 Task: Open Card Card0000000131 in Board Board0000000033 in Workspace WS0000000011 in Trello. Add Member Carxxstreet791@gmail.com to Card Card0000000131 in Board Board0000000033 in Workspace WS0000000011 in Trello. Add Orange Label titled Label0000000131 to Card Card0000000131 in Board Board0000000033 in Workspace WS0000000011 in Trello. Add Checklist CL0000000131 to Card Card0000000131 in Board Board0000000033 in Workspace WS0000000011 in Trello. Add Dates with Start Date as Oct 01 2023 and Due Date as Oct 31 2023 to Card Card0000000131 in Board Board0000000033 in Workspace WS0000000011 in Trello
Action: Mouse moved to (343, 512)
Screenshot: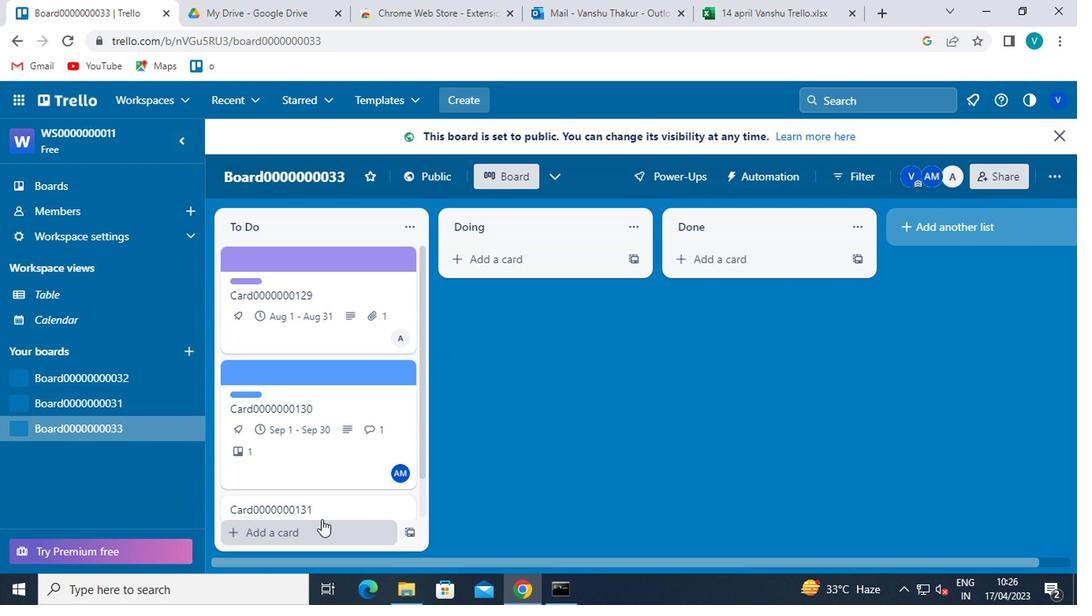 
Action: Mouse pressed left at (343, 512)
Screenshot: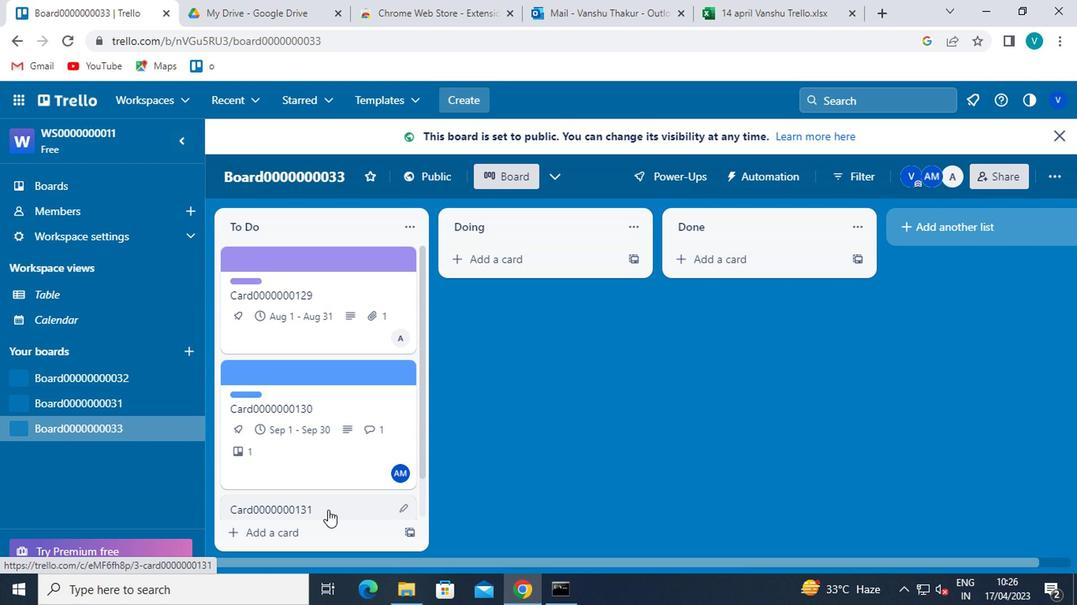 
Action: Mouse moved to (716, 281)
Screenshot: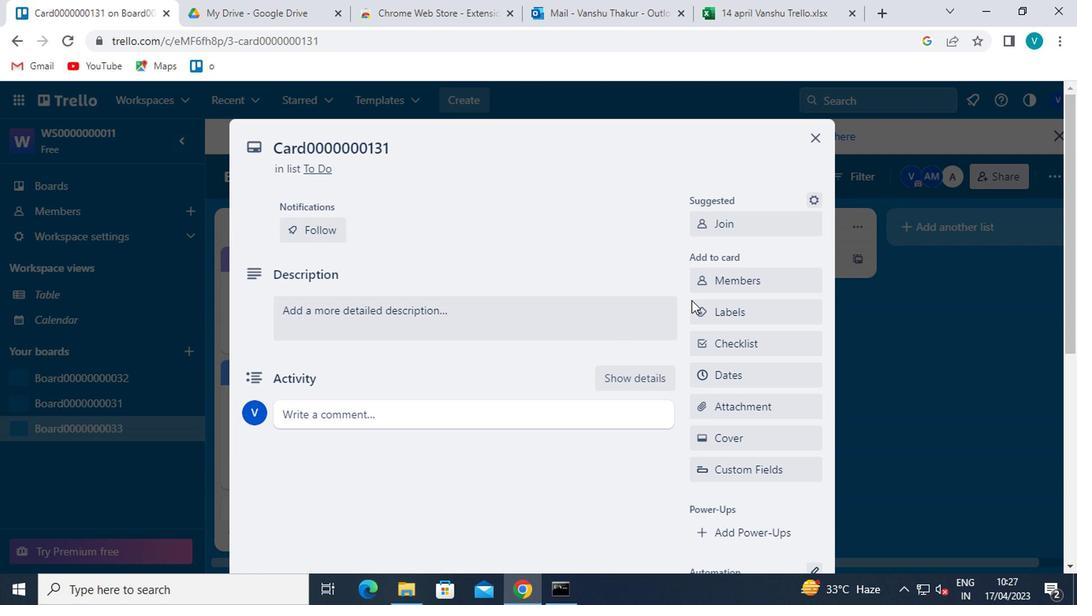 
Action: Mouse pressed left at (716, 281)
Screenshot: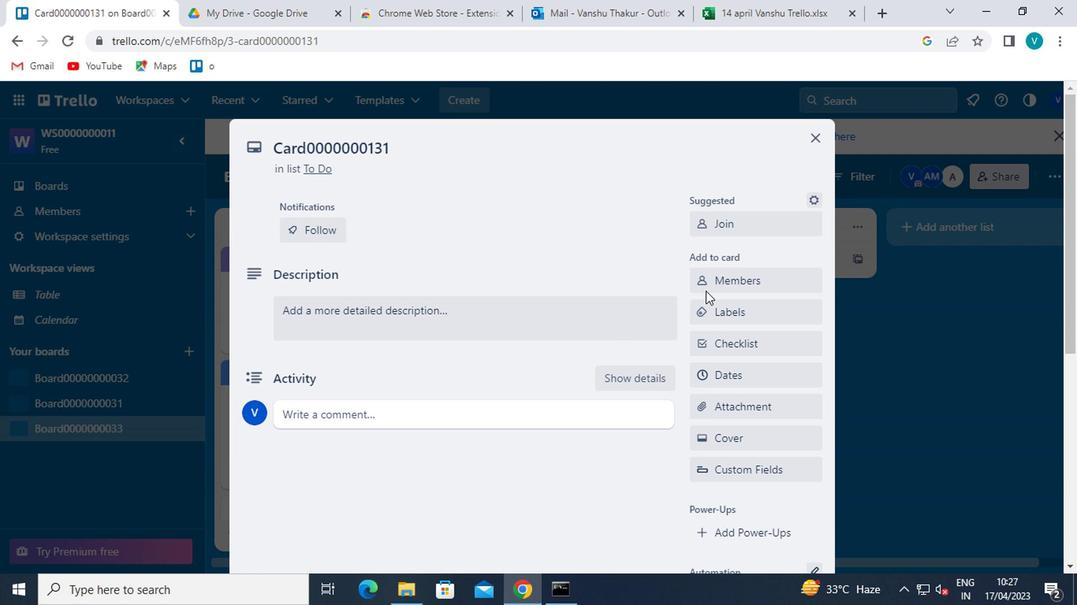 
Action: Mouse moved to (725, 357)
Screenshot: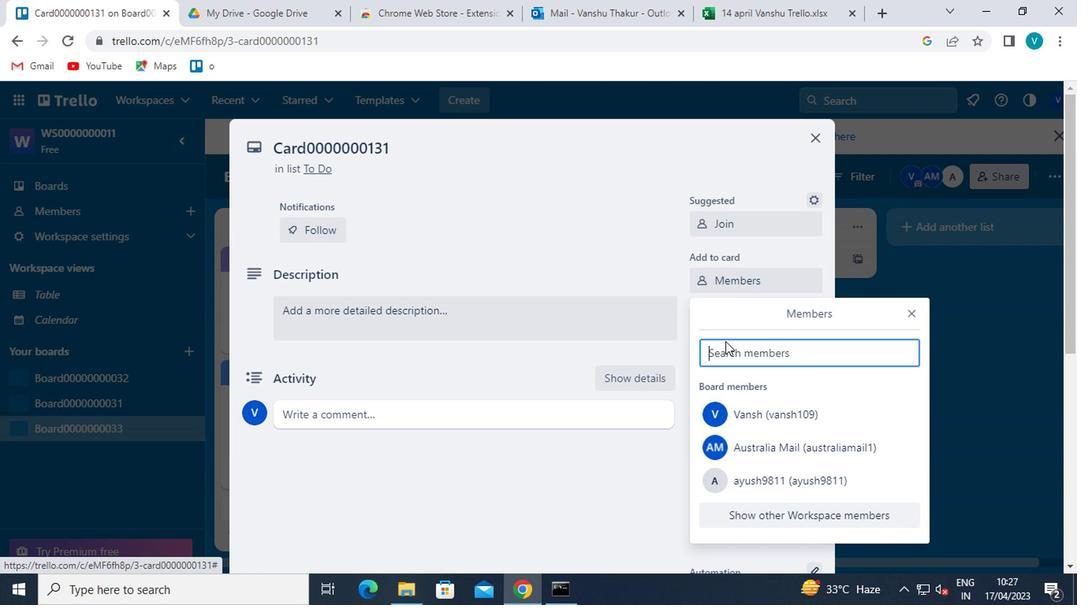 
Action: Mouse pressed left at (725, 357)
Screenshot: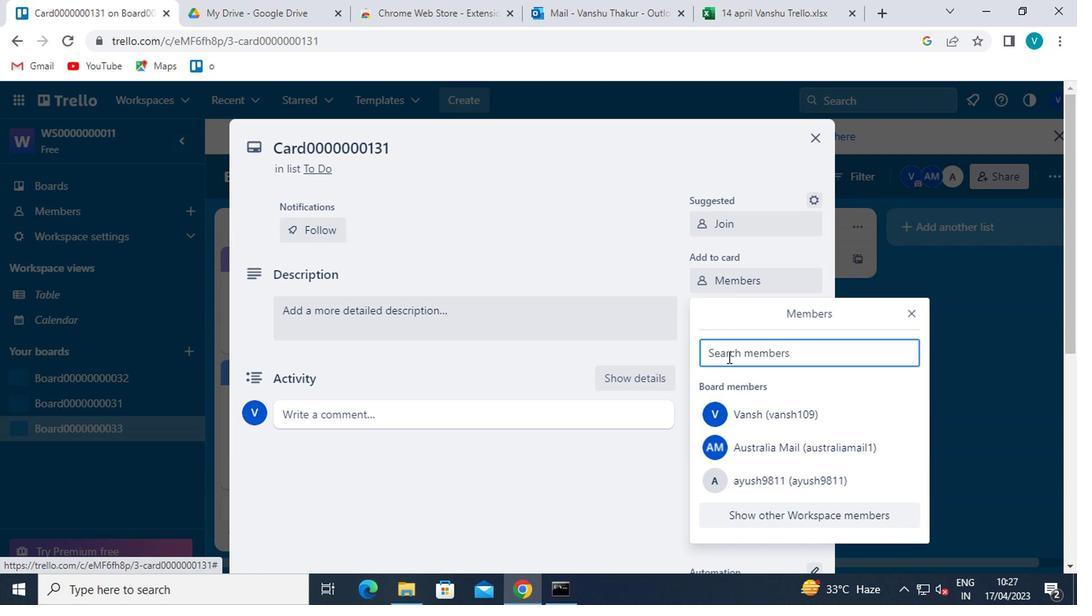 
Action: Mouse moved to (727, 357)
Screenshot: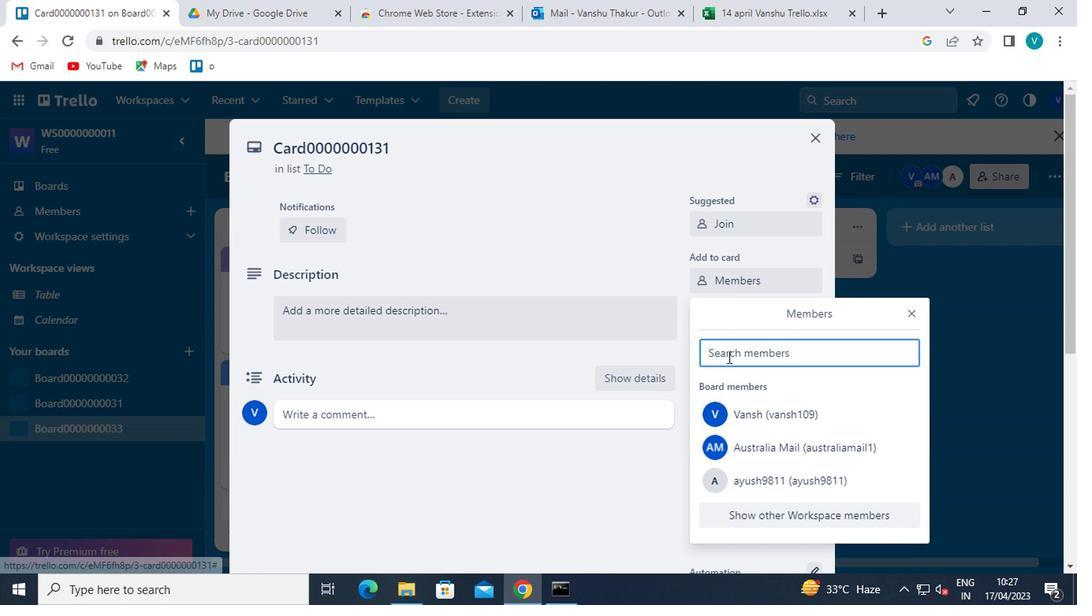 
Action: Key pressed <Key.shift>CARXXSTREET7916<Key.shift>@GMAIL.COM
Screenshot: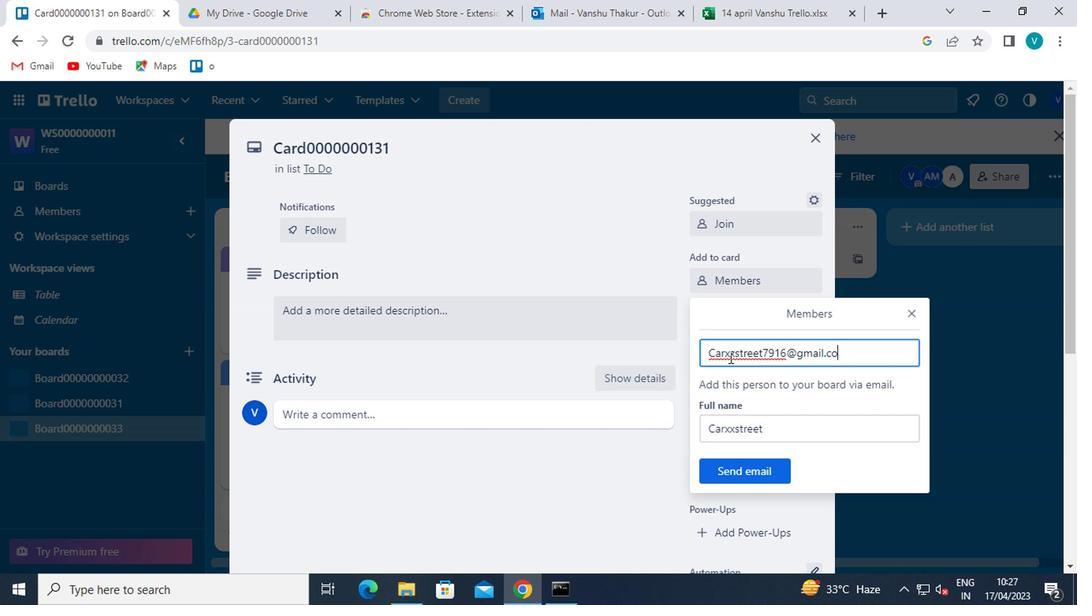 
Action: Mouse moved to (753, 474)
Screenshot: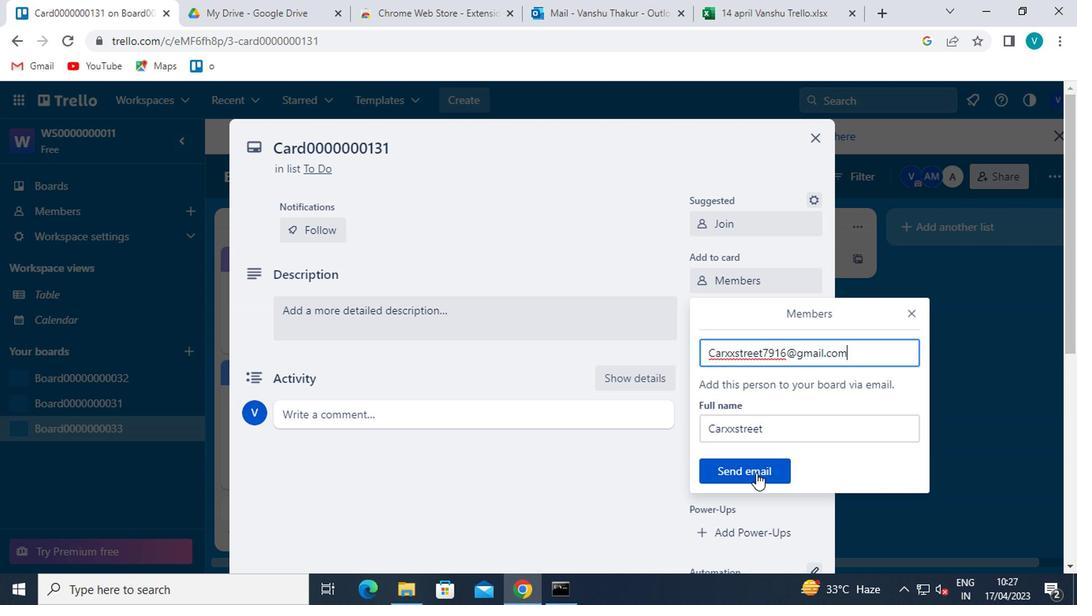 
Action: Mouse pressed left at (753, 474)
Screenshot: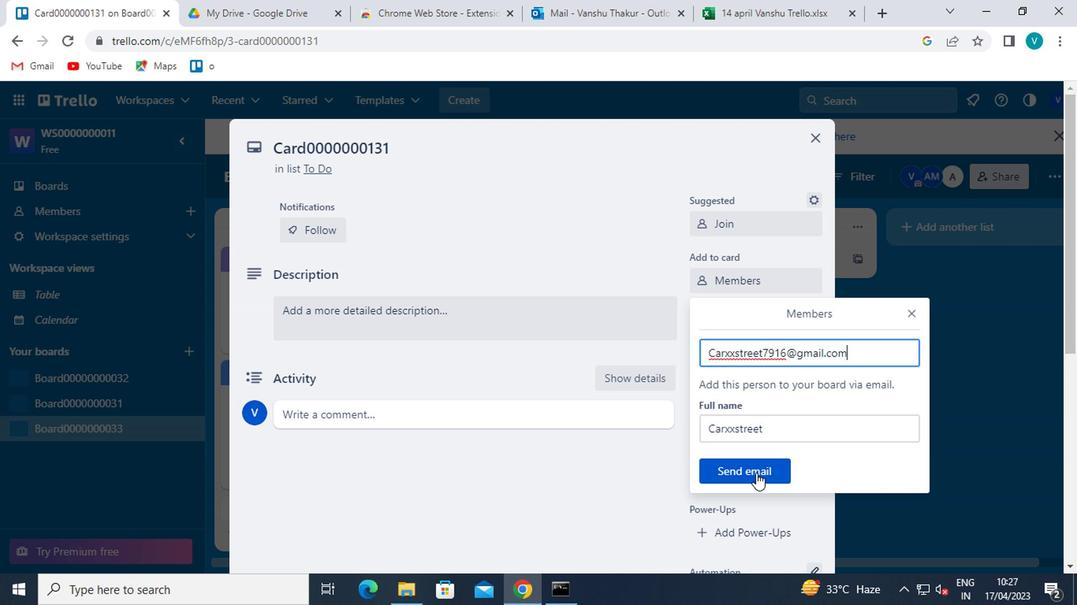 
Action: Mouse moved to (771, 312)
Screenshot: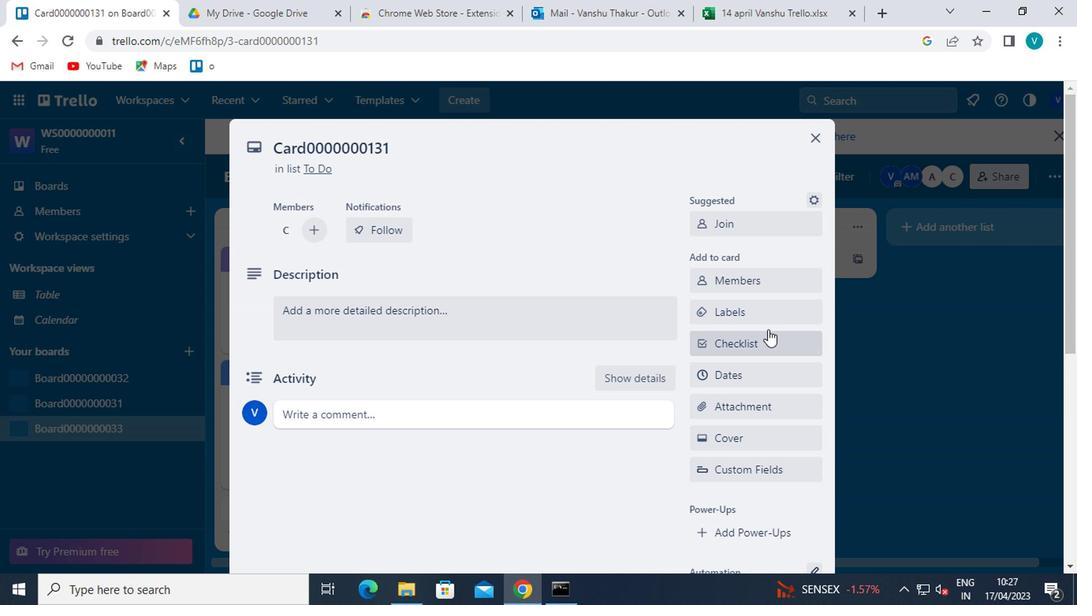 
Action: Mouse pressed left at (771, 312)
Screenshot: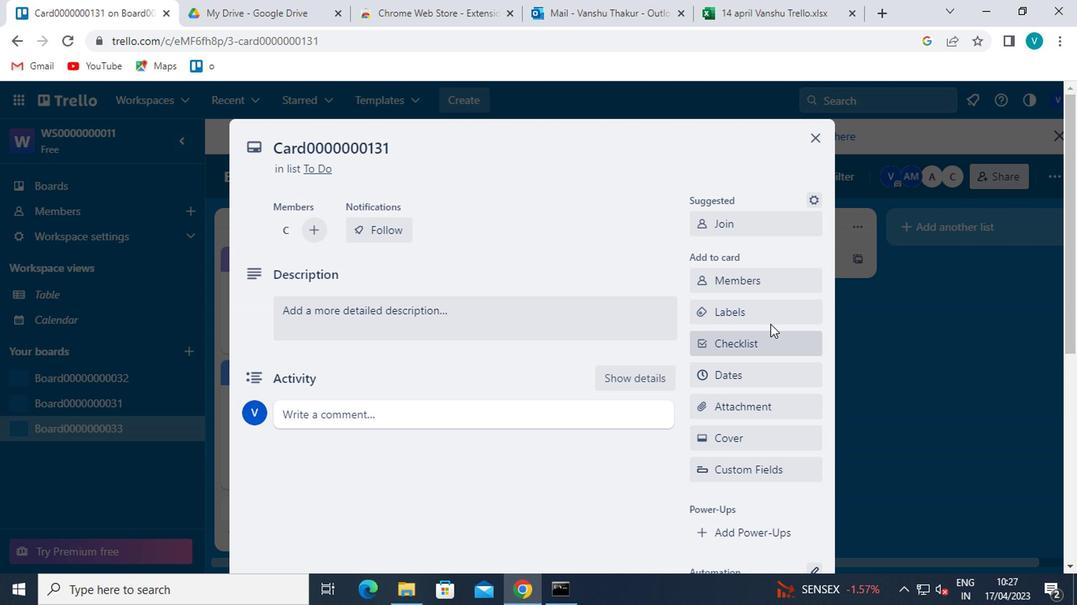 
Action: Mouse moved to (782, 472)
Screenshot: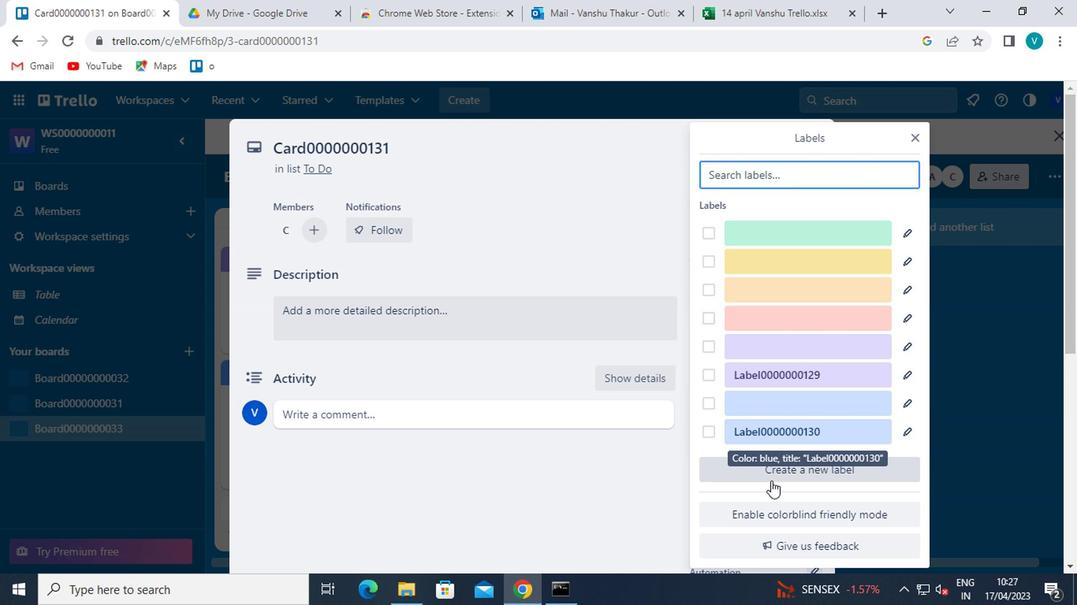 
Action: Mouse pressed left at (782, 472)
Screenshot: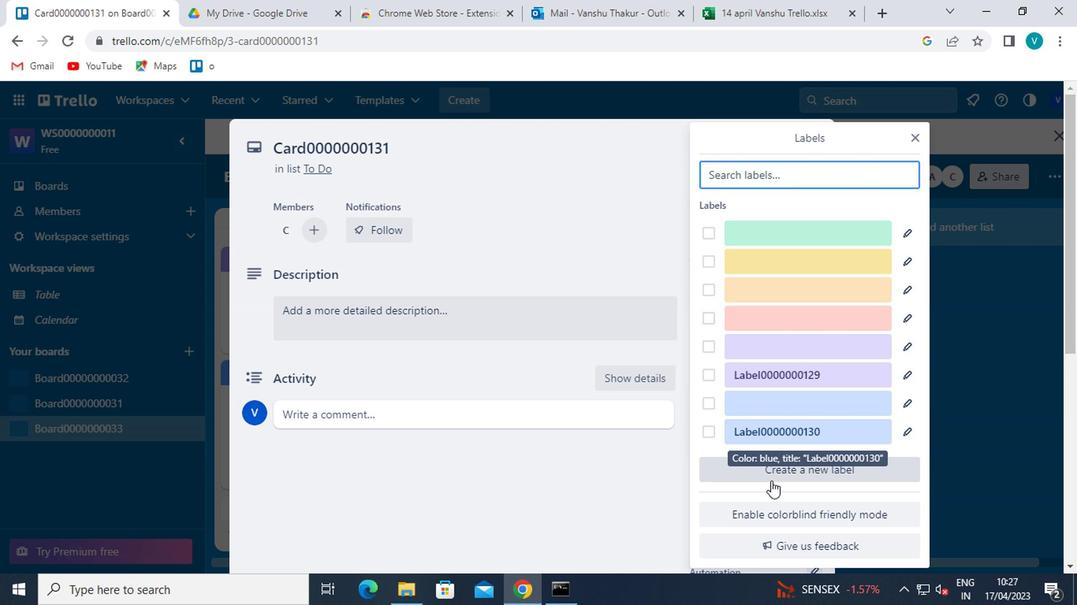 
Action: Mouse moved to (793, 368)
Screenshot: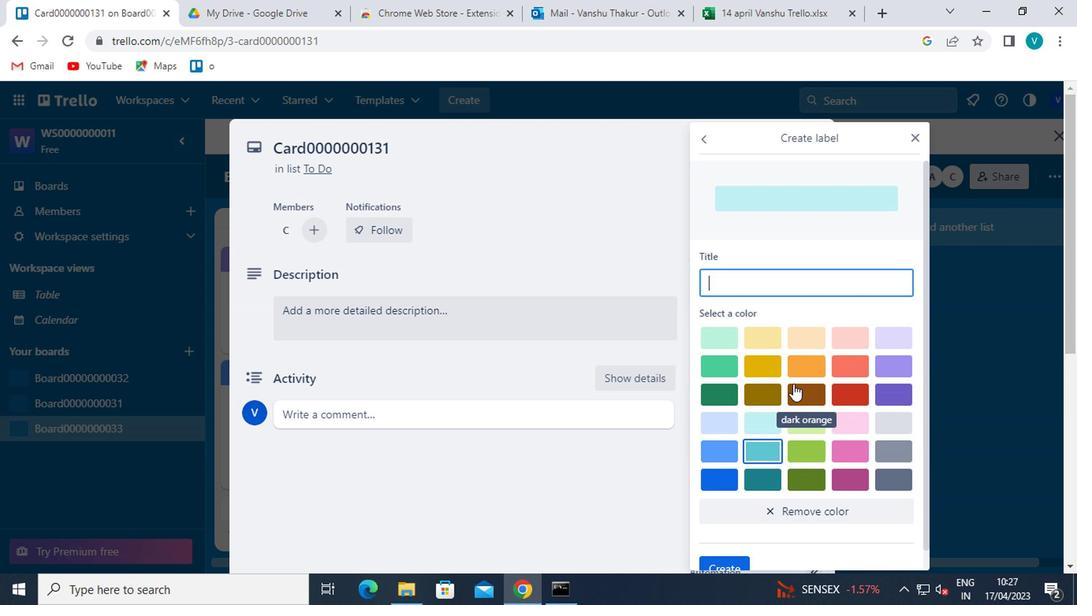 
Action: Mouse pressed left at (793, 368)
Screenshot: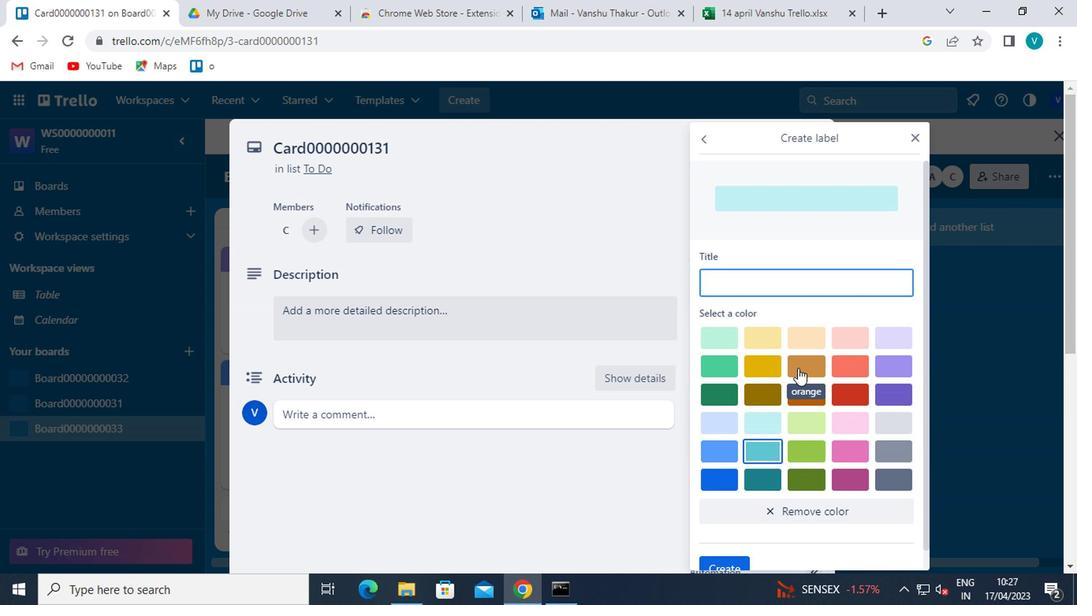 
Action: Mouse moved to (819, 278)
Screenshot: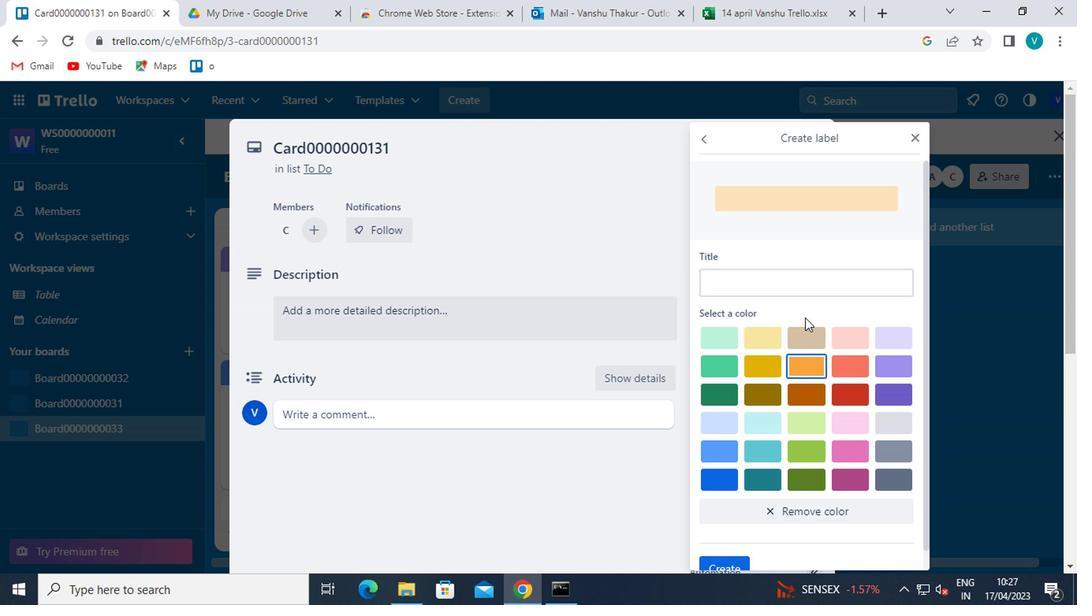 
Action: Mouse pressed left at (819, 278)
Screenshot: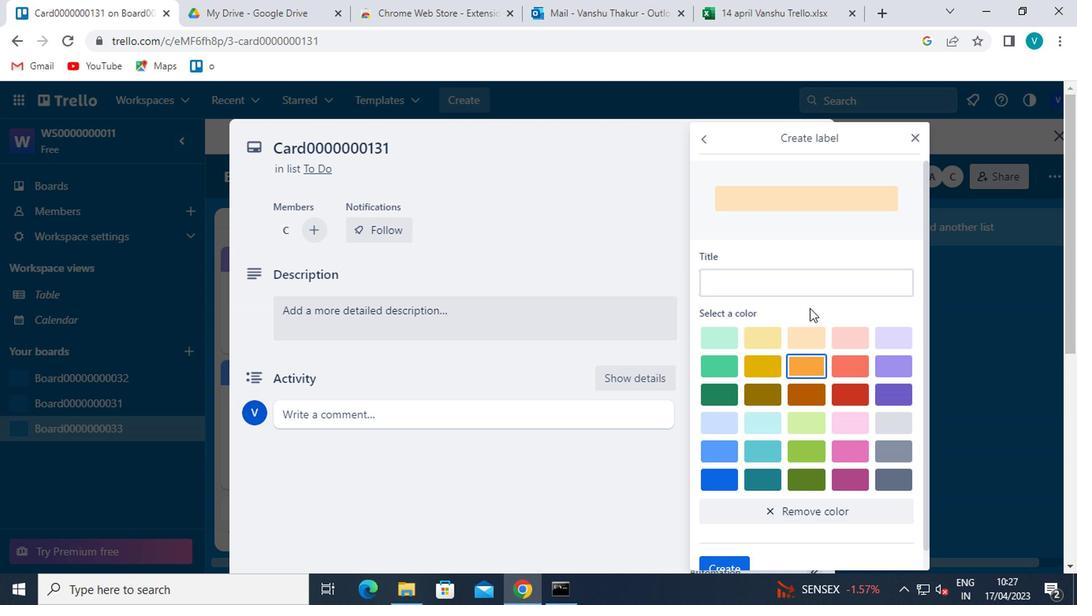 
Action: Key pressed <Key.shift>LABEL0000000131
Screenshot: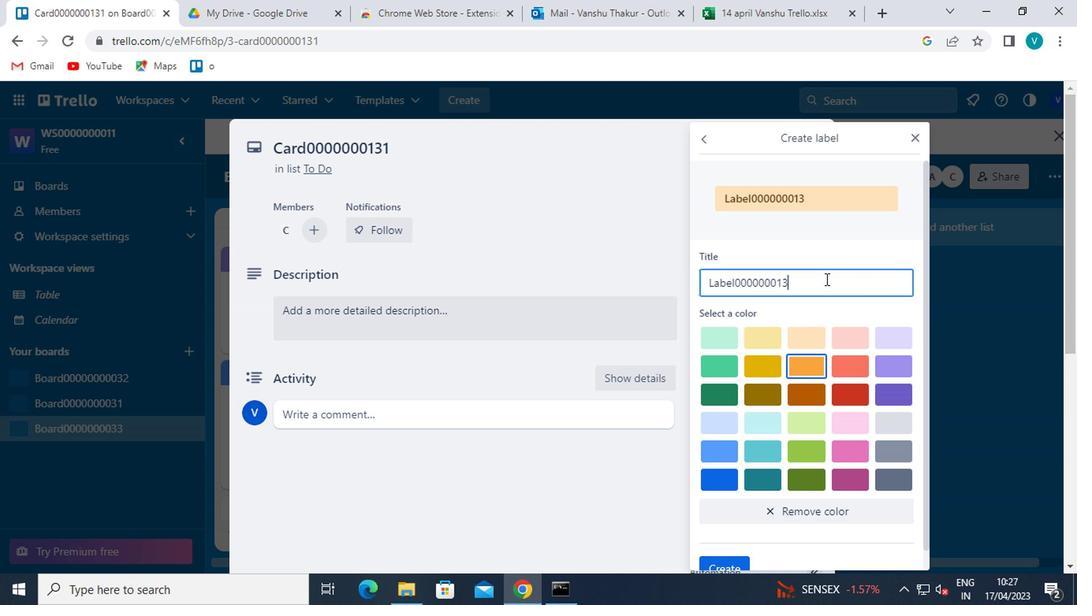 
Action: Mouse moved to (817, 279)
Screenshot: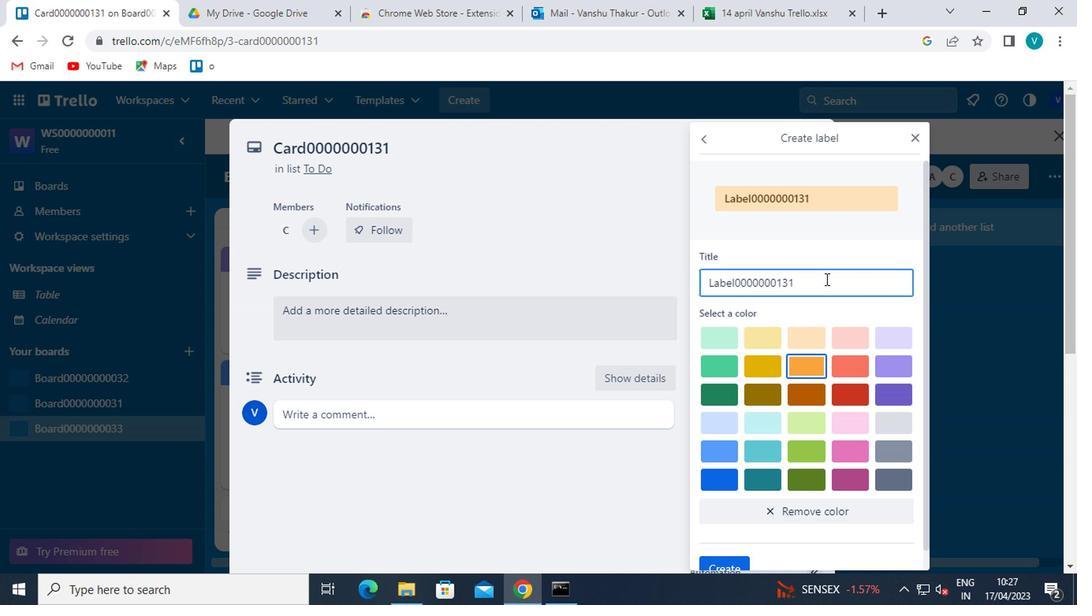 
Action: Mouse scrolled (817, 278) with delta (0, -1)
Screenshot: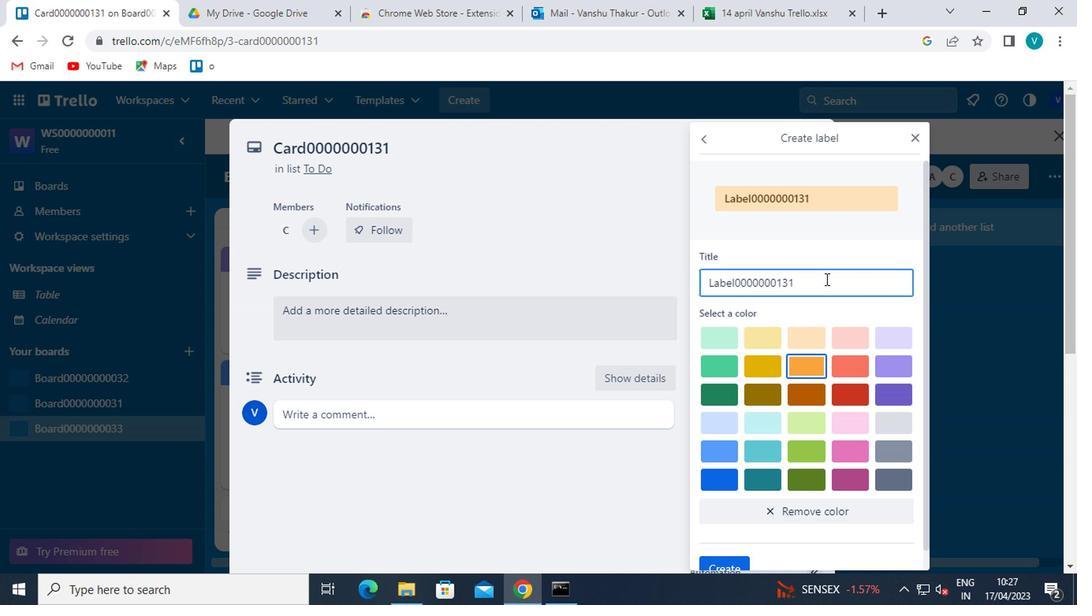 
Action: Mouse moved to (816, 282)
Screenshot: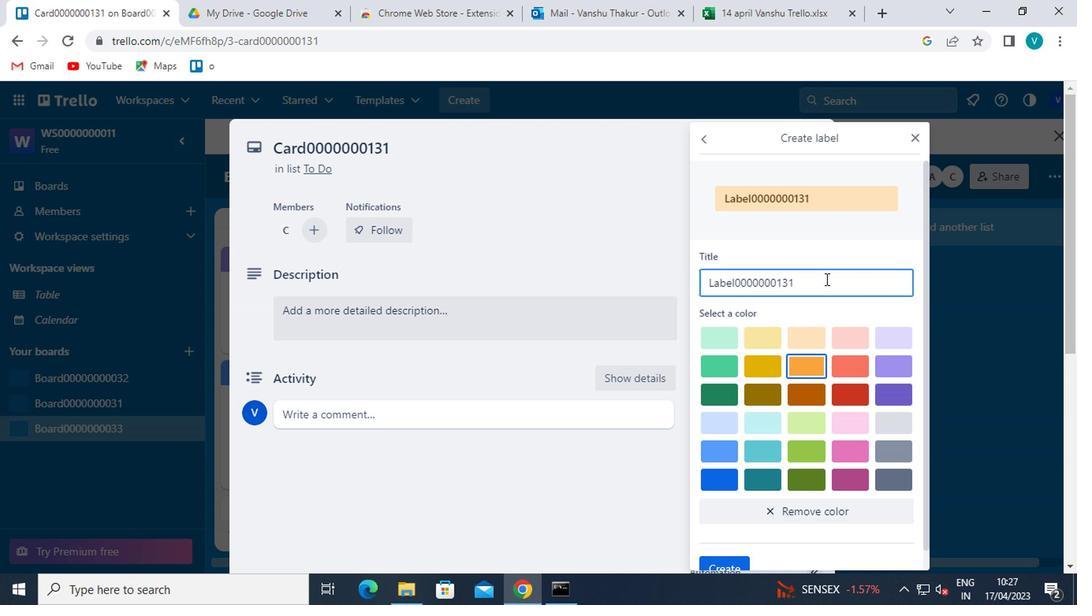 
Action: Mouse scrolled (816, 281) with delta (0, 0)
Screenshot: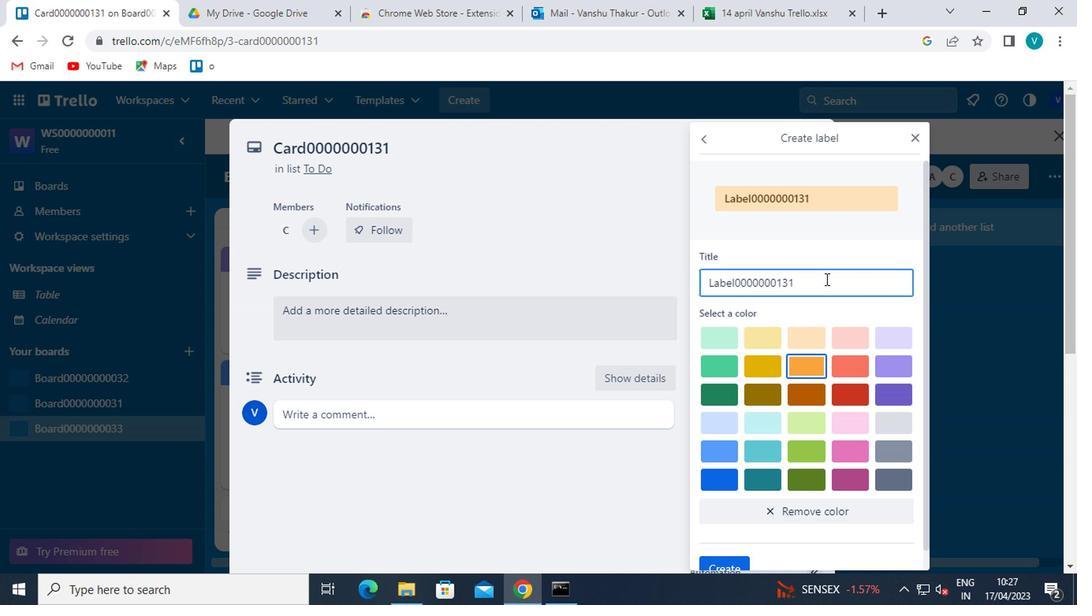 
Action: Mouse moved to (816, 282)
Screenshot: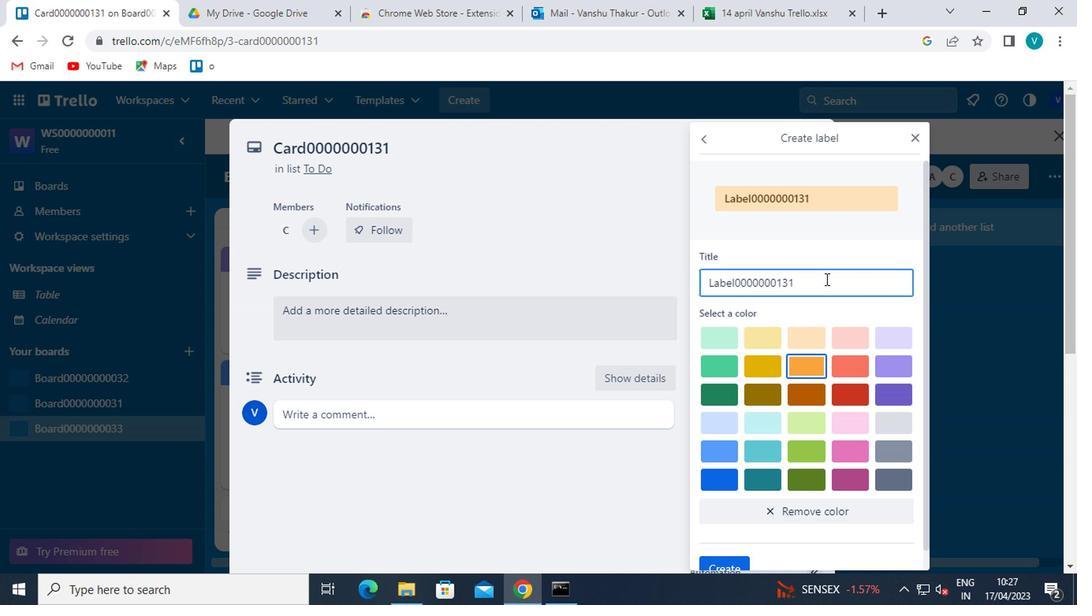 
Action: Mouse scrolled (816, 281) with delta (0, 0)
Screenshot: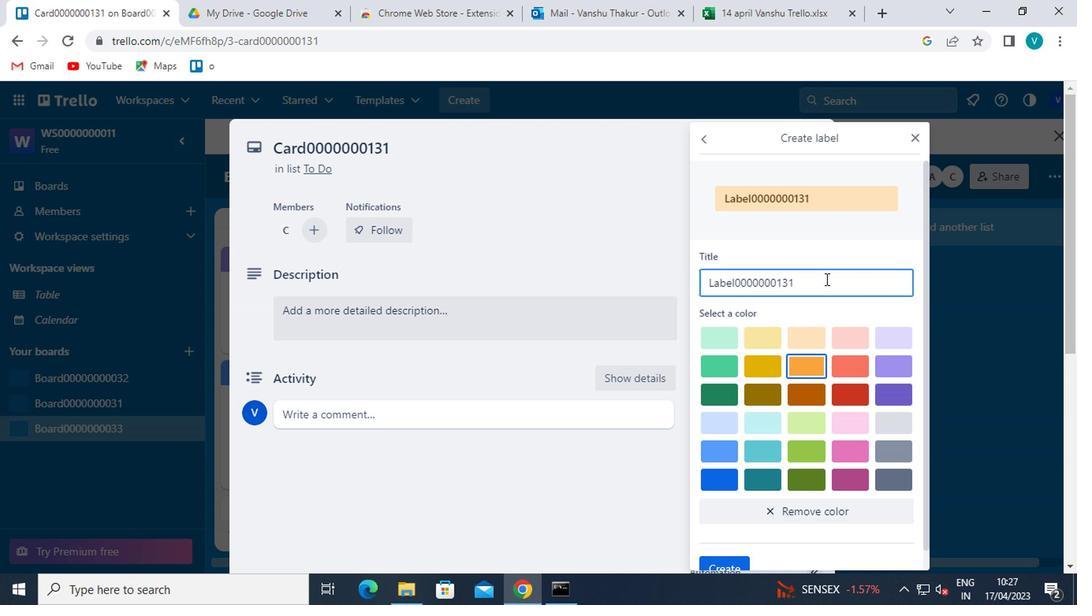 
Action: Mouse moved to (711, 542)
Screenshot: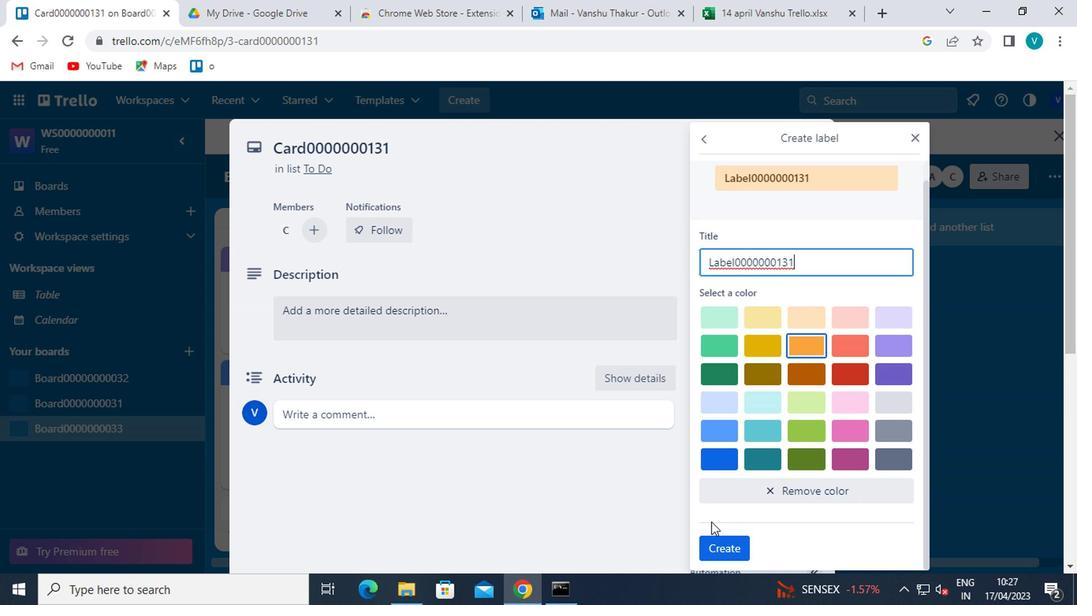 
Action: Mouse pressed left at (711, 542)
Screenshot: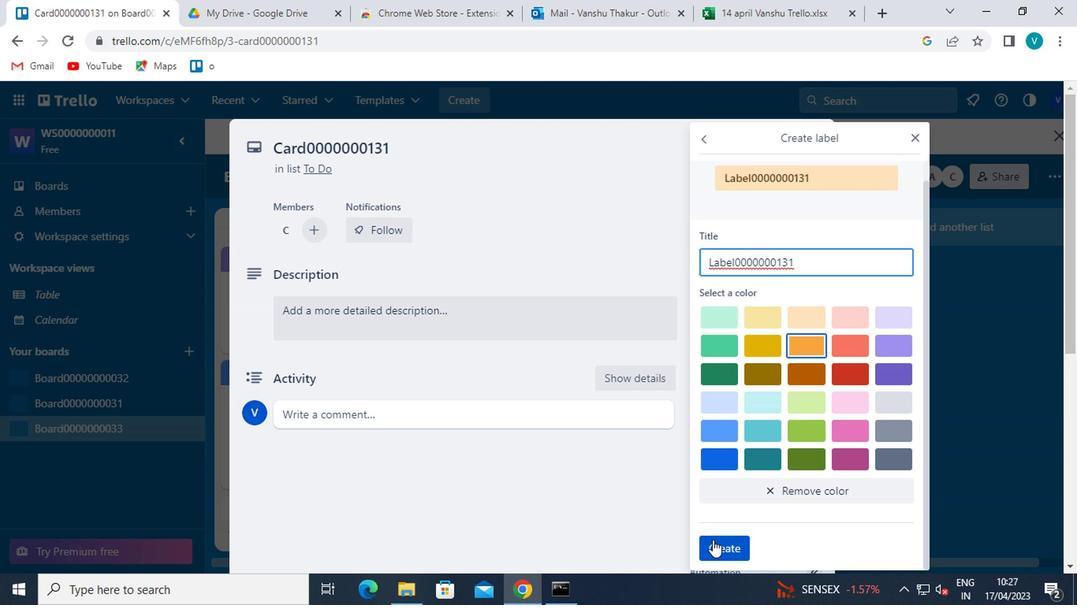 
Action: Mouse moved to (906, 134)
Screenshot: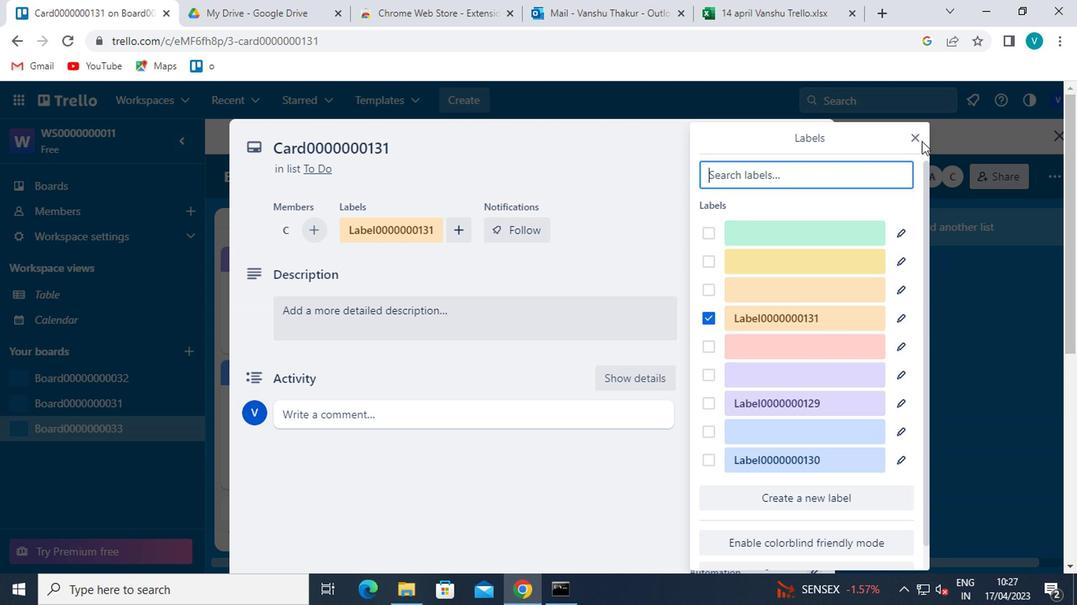 
Action: Mouse pressed left at (906, 134)
Screenshot: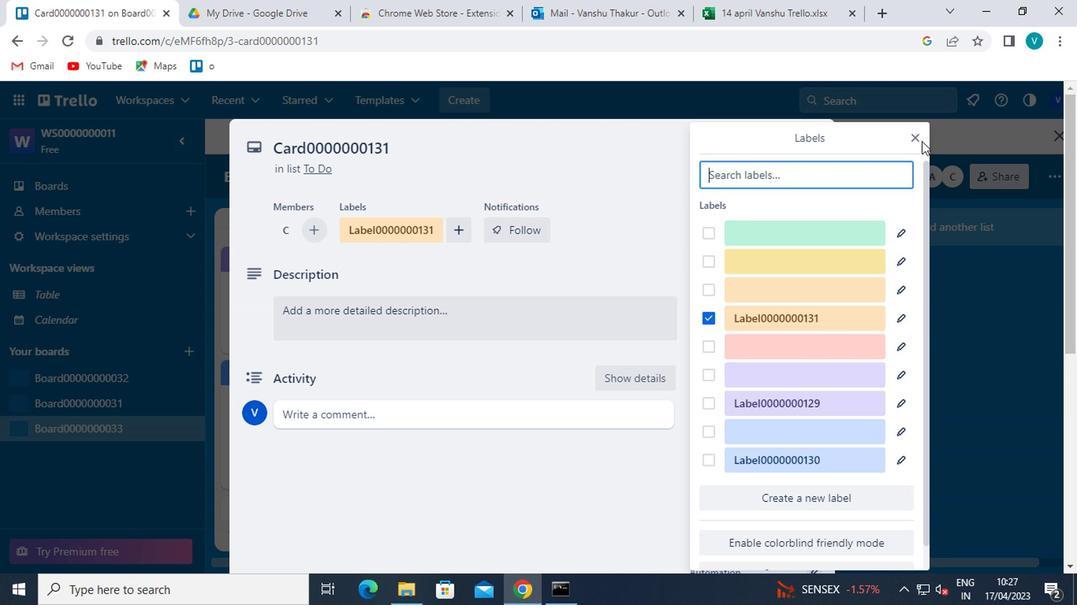 
Action: Mouse moved to (759, 345)
Screenshot: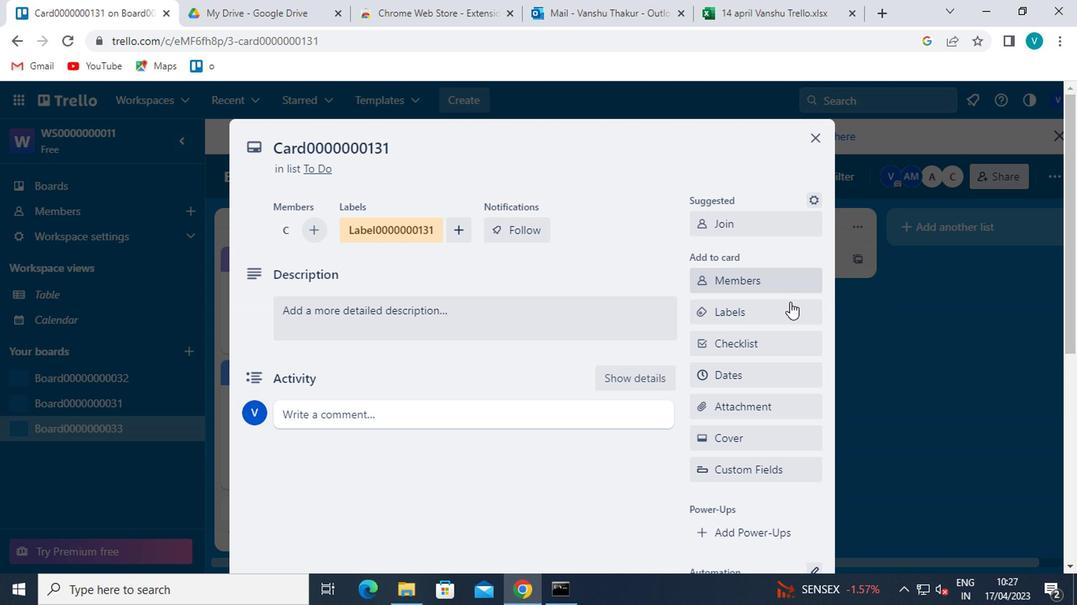 
Action: Mouse pressed left at (759, 345)
Screenshot: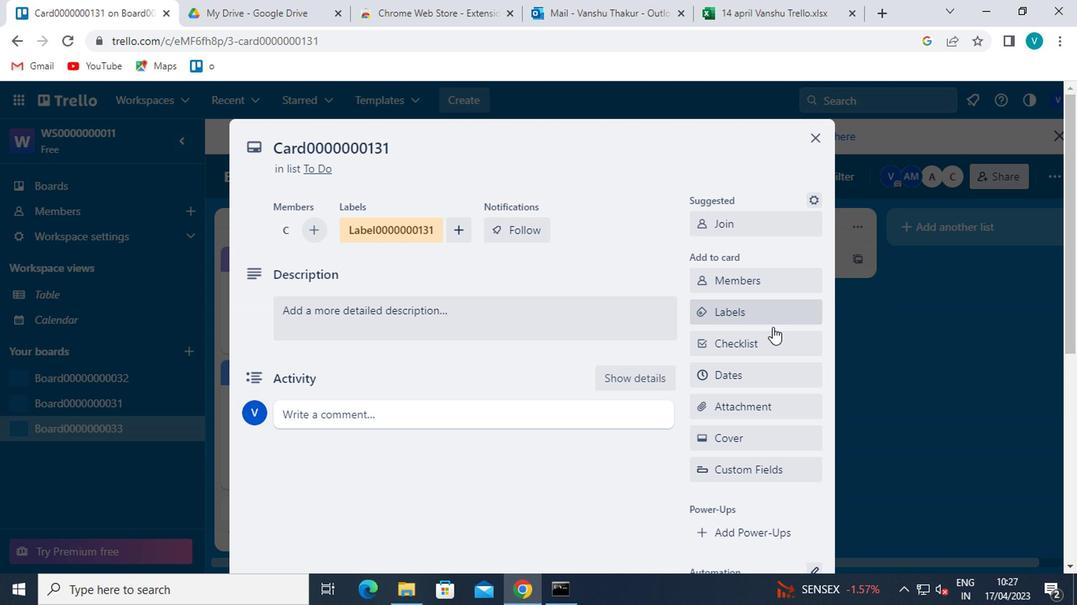 
Action: Mouse moved to (762, 343)
Screenshot: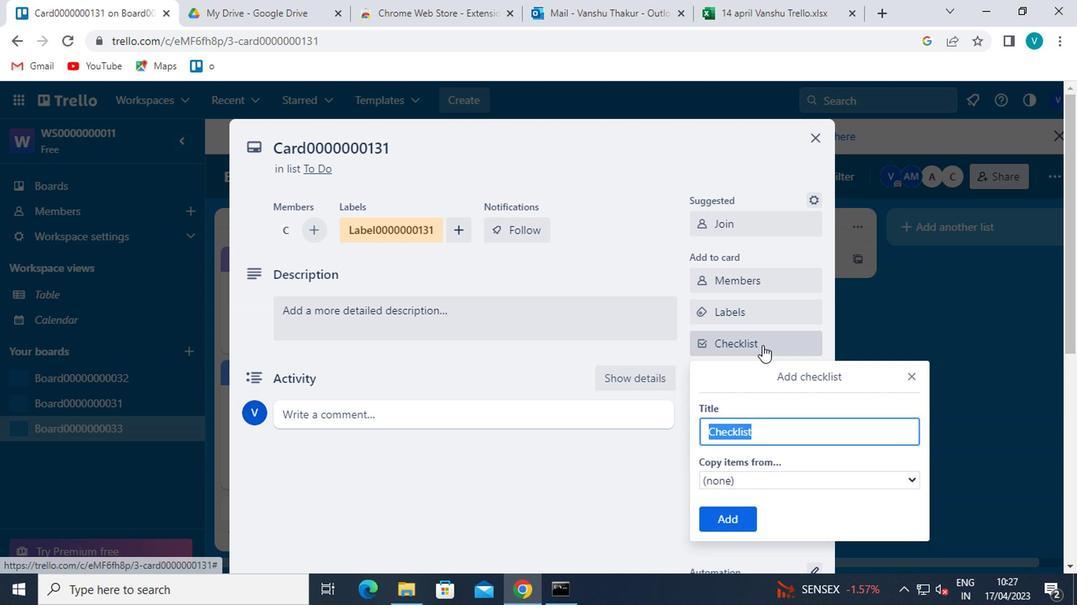 
Action: Key pressed <Key.shift>CL0000000131
Screenshot: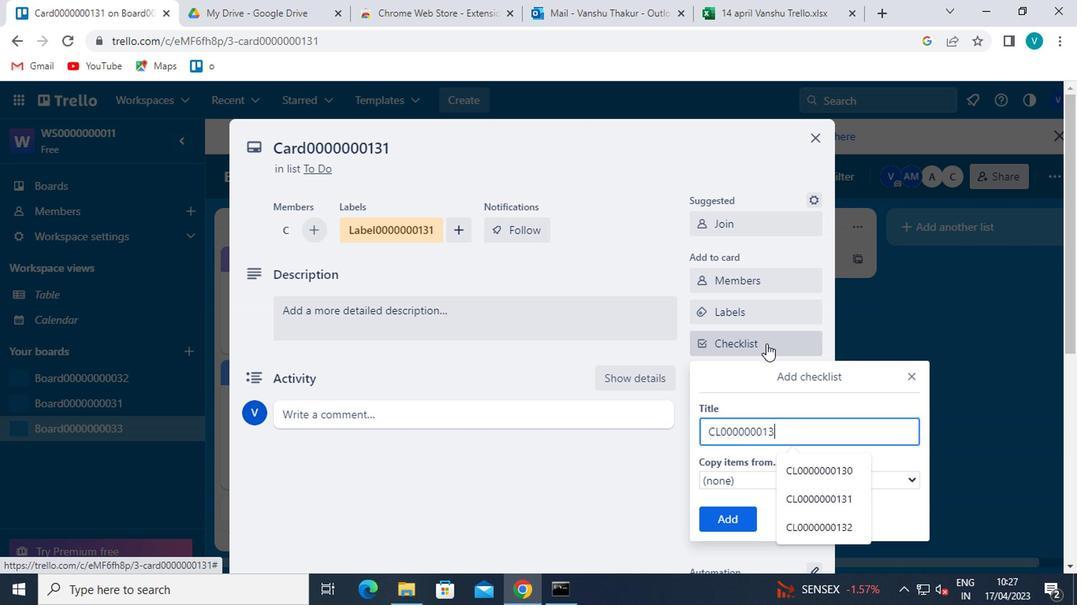 
Action: Mouse moved to (746, 518)
Screenshot: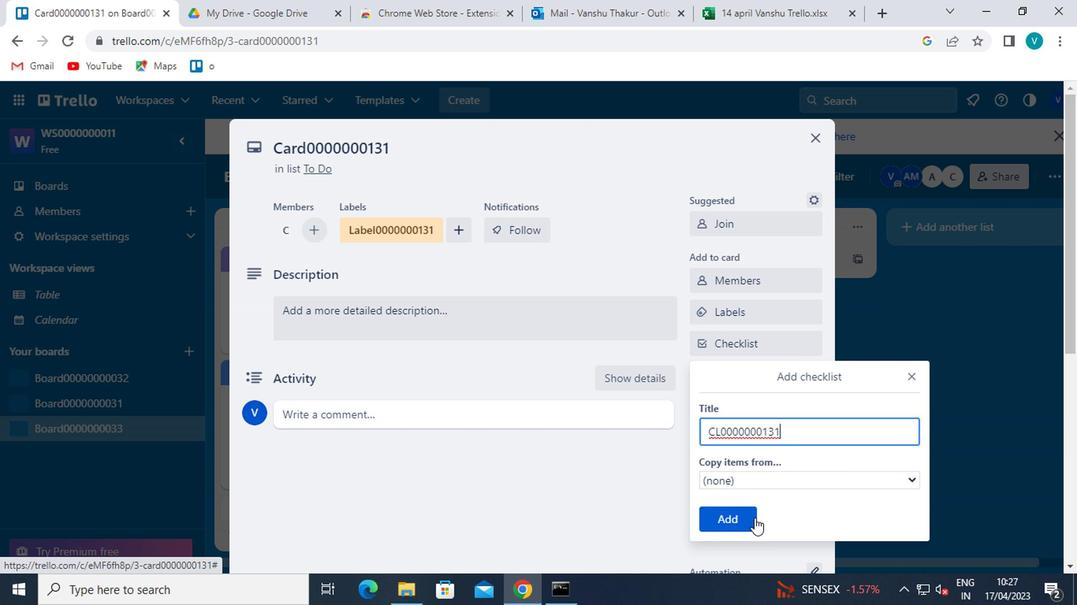 
Action: Mouse pressed left at (746, 518)
Screenshot: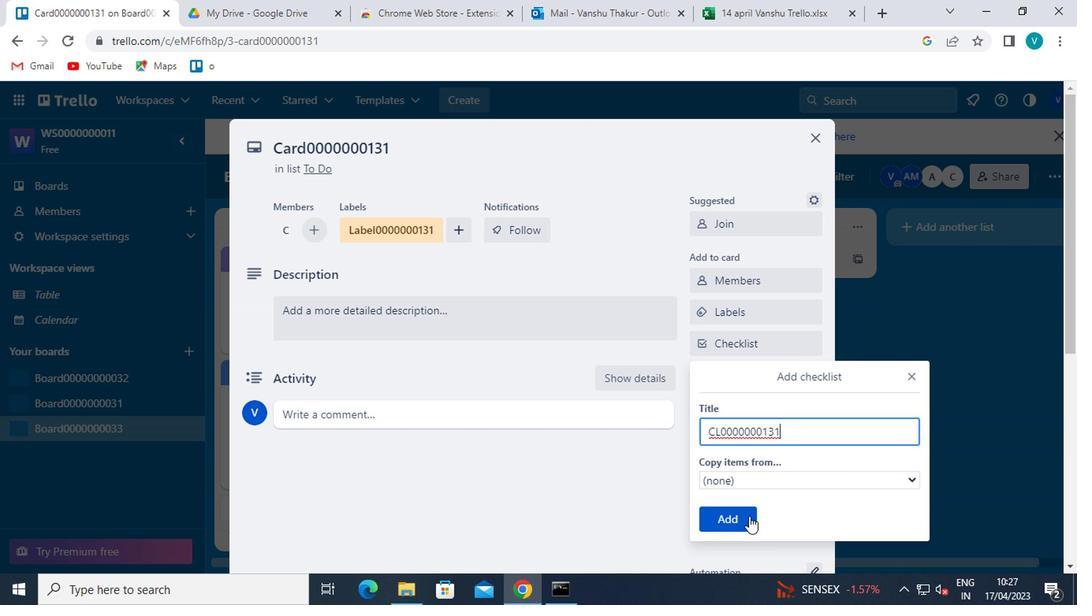
Action: Mouse moved to (766, 385)
Screenshot: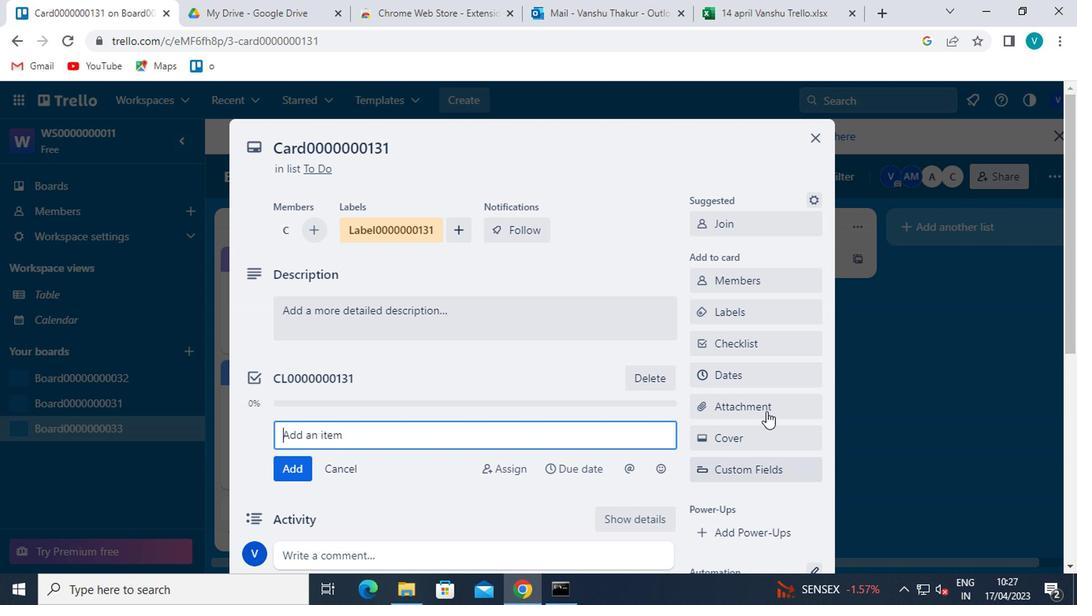
Action: Mouse pressed left at (766, 385)
Screenshot: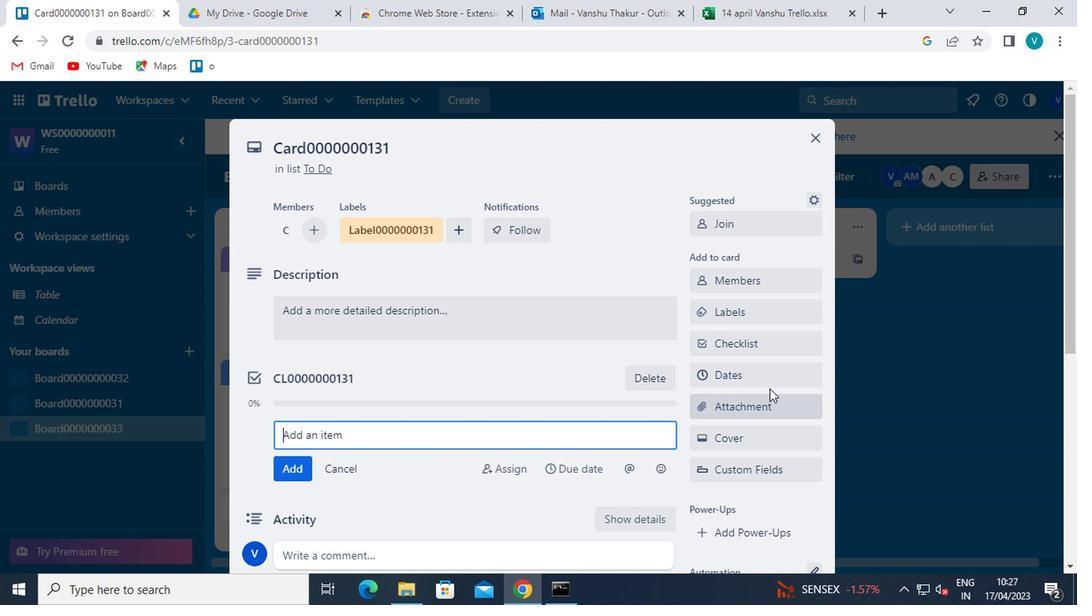 
Action: Mouse moved to (702, 442)
Screenshot: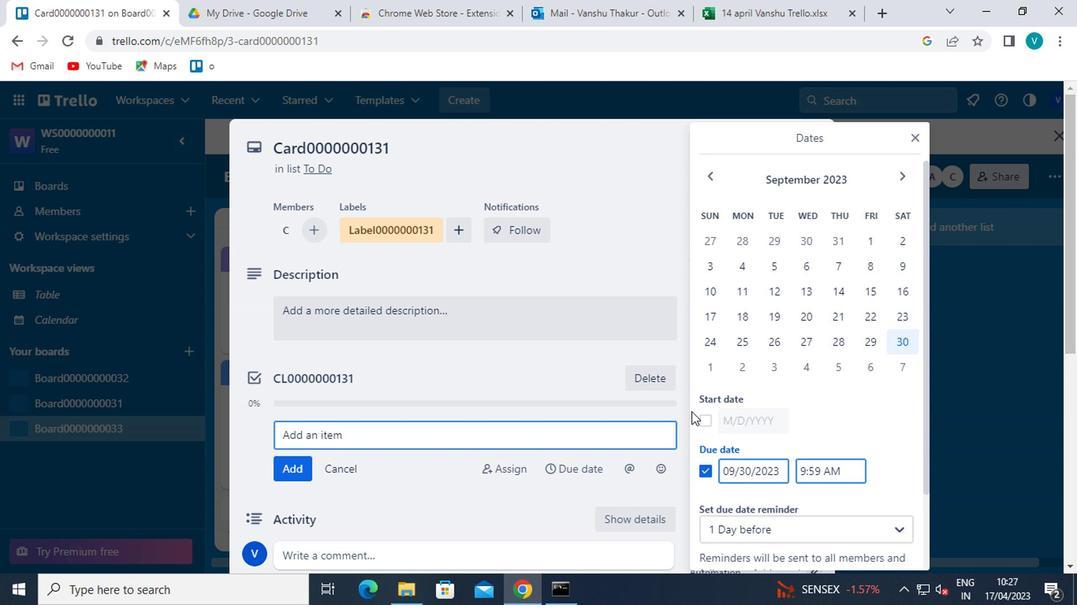 
Action: Mouse pressed left at (702, 442)
Screenshot: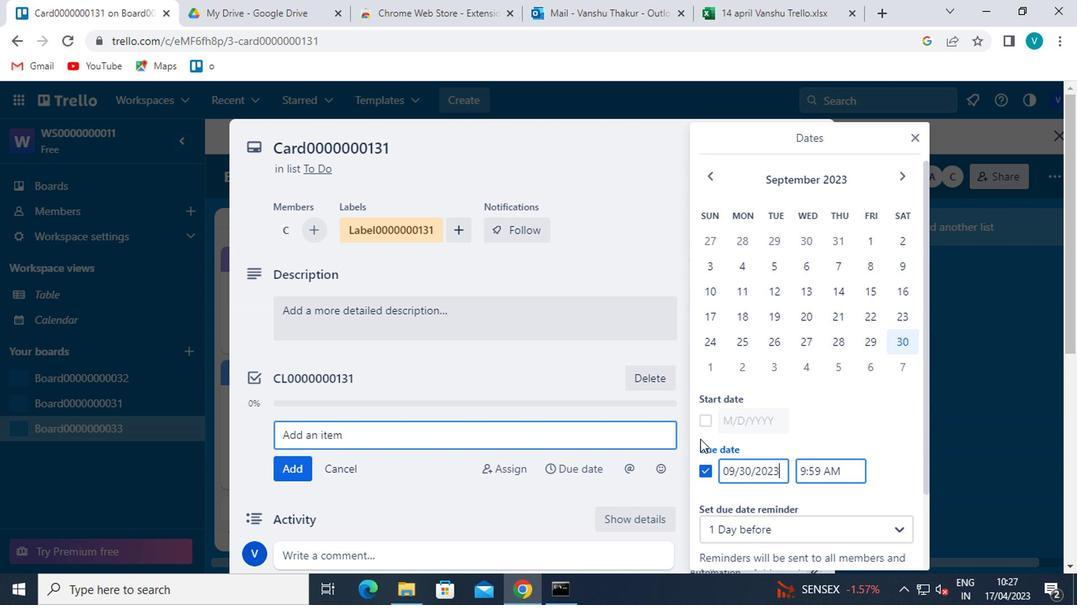 
Action: Mouse moved to (711, 425)
Screenshot: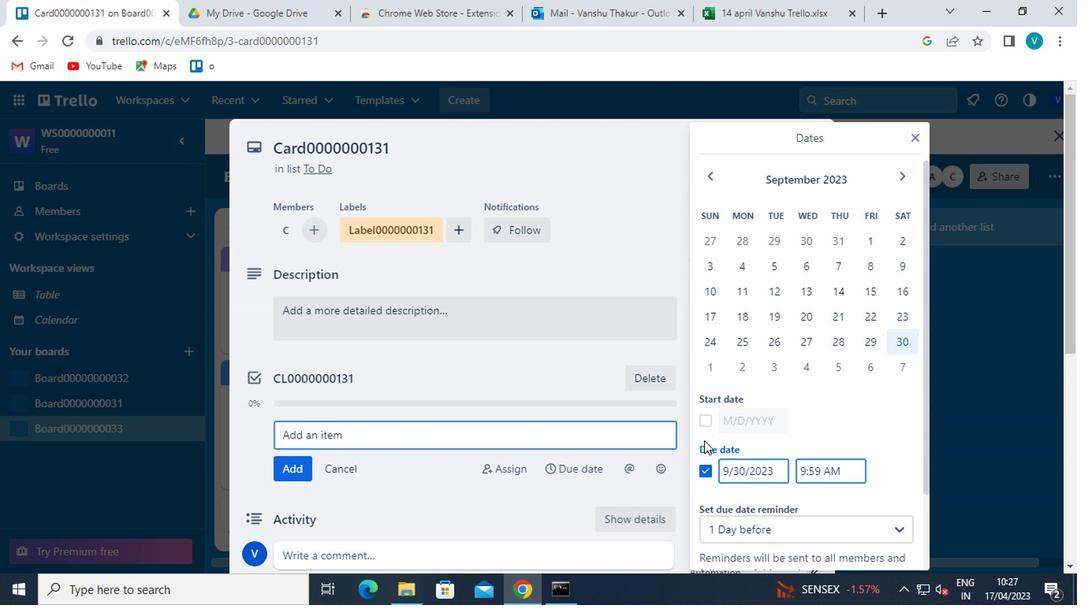 
Action: Mouse pressed left at (711, 425)
Screenshot: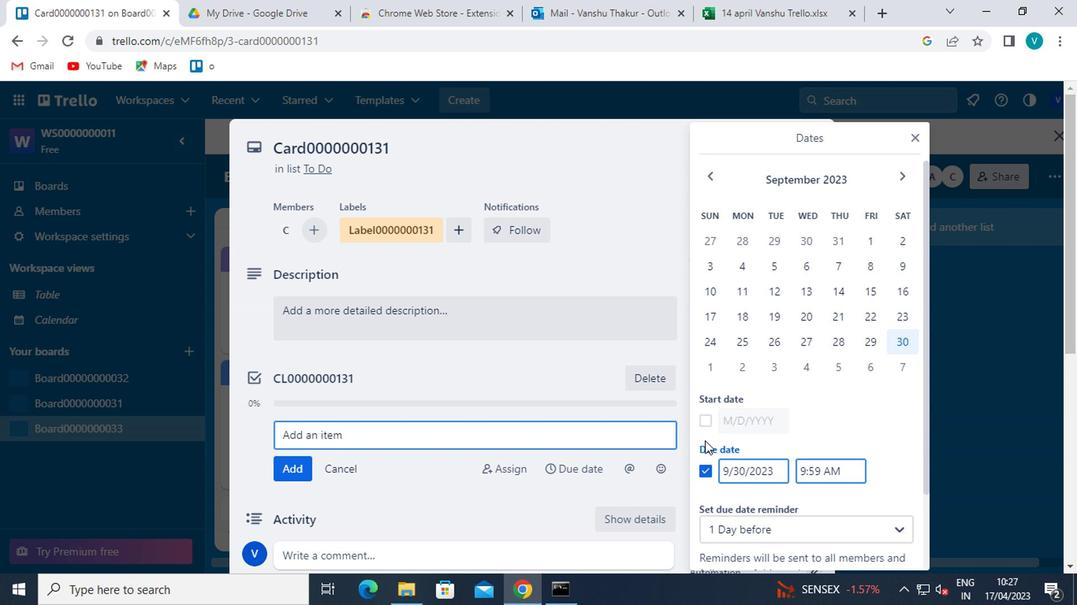 
Action: Mouse moved to (902, 171)
Screenshot: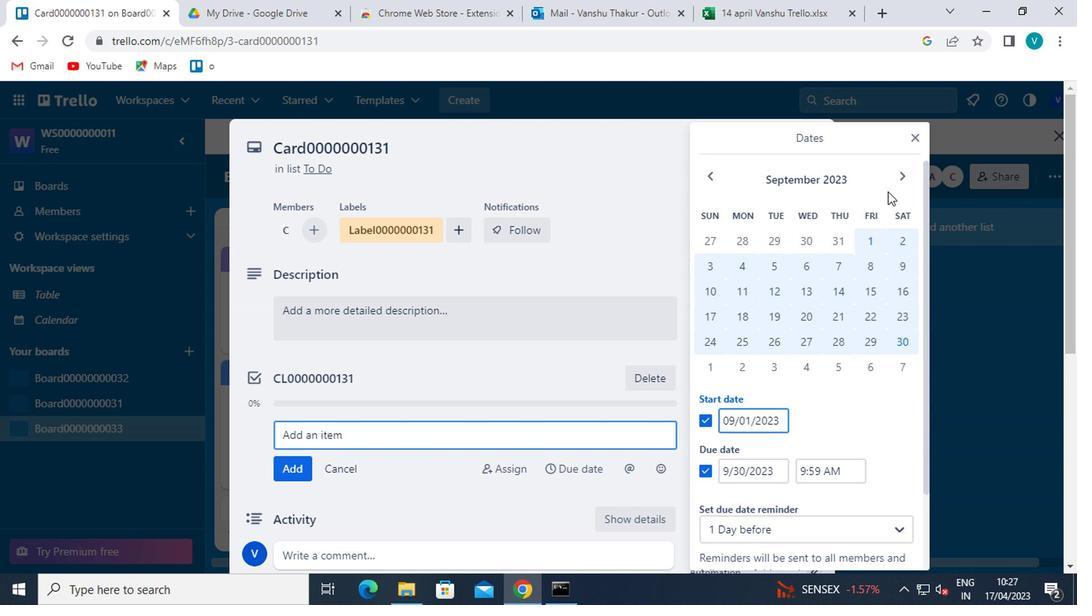 
Action: Mouse pressed left at (902, 171)
Screenshot: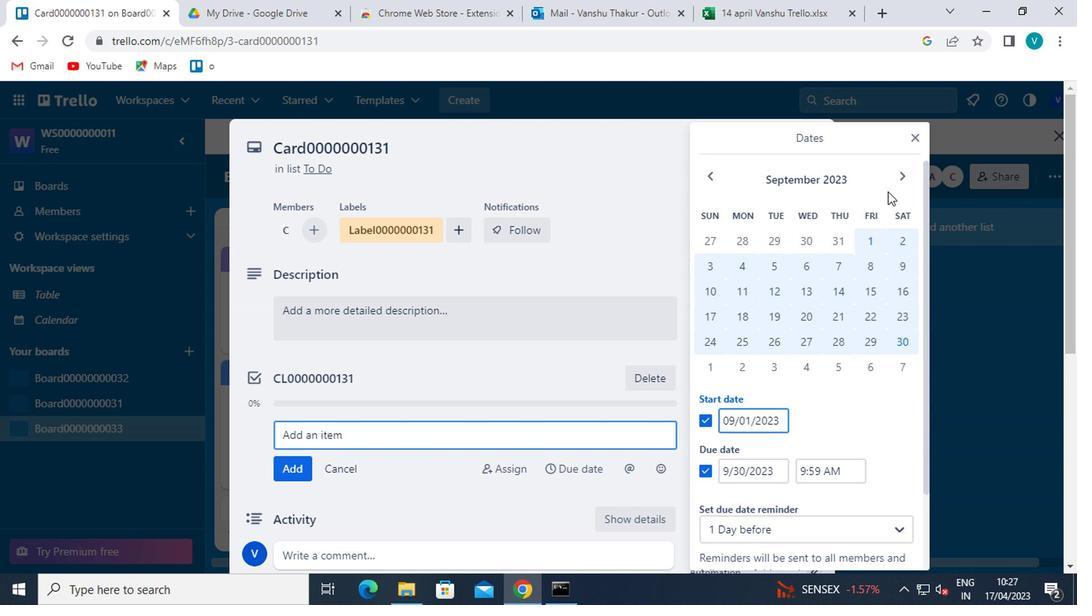 
Action: Mouse moved to (696, 240)
Screenshot: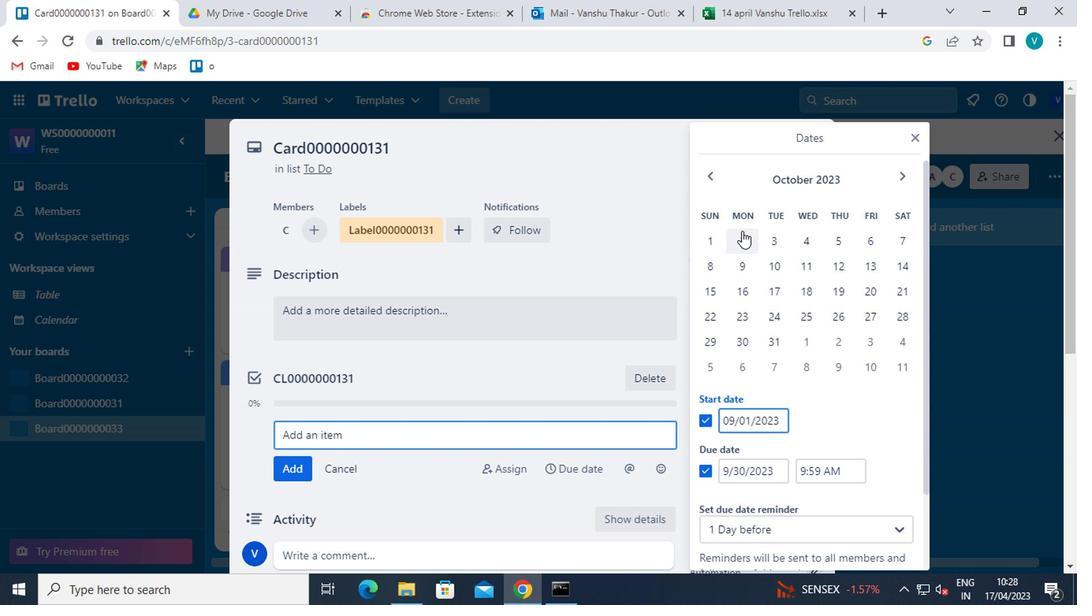 
Action: Mouse pressed left at (696, 240)
Screenshot: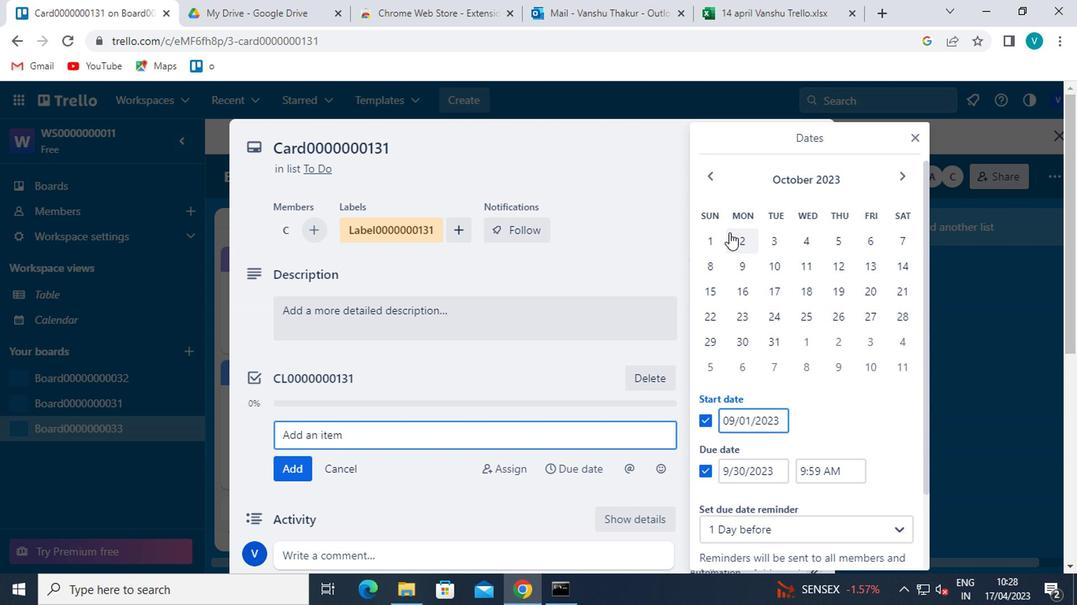 
Action: Mouse moved to (779, 324)
Screenshot: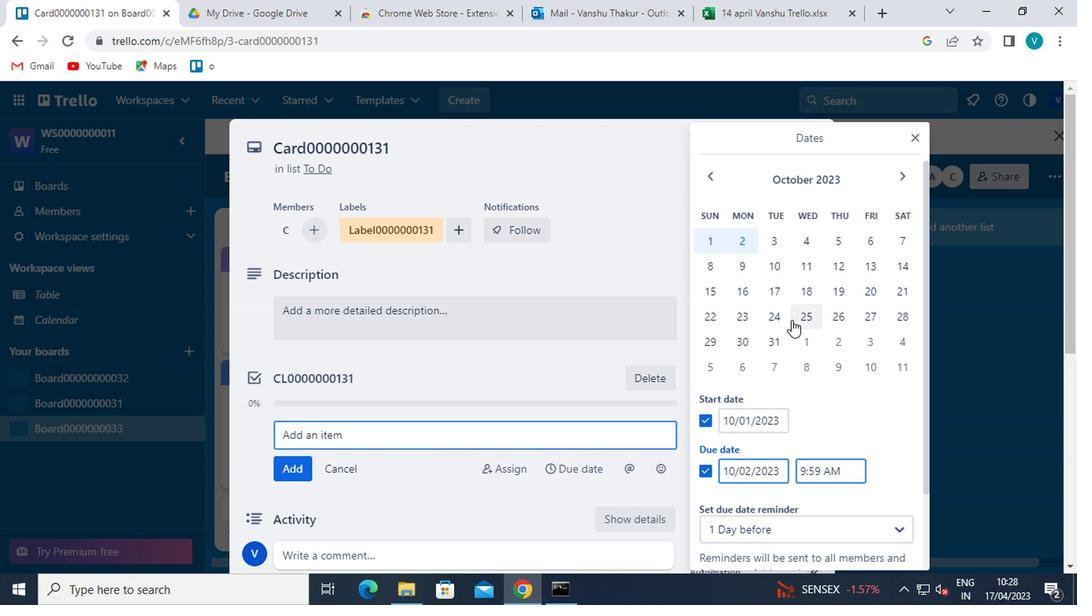 
Action: Mouse pressed left at (779, 324)
Screenshot: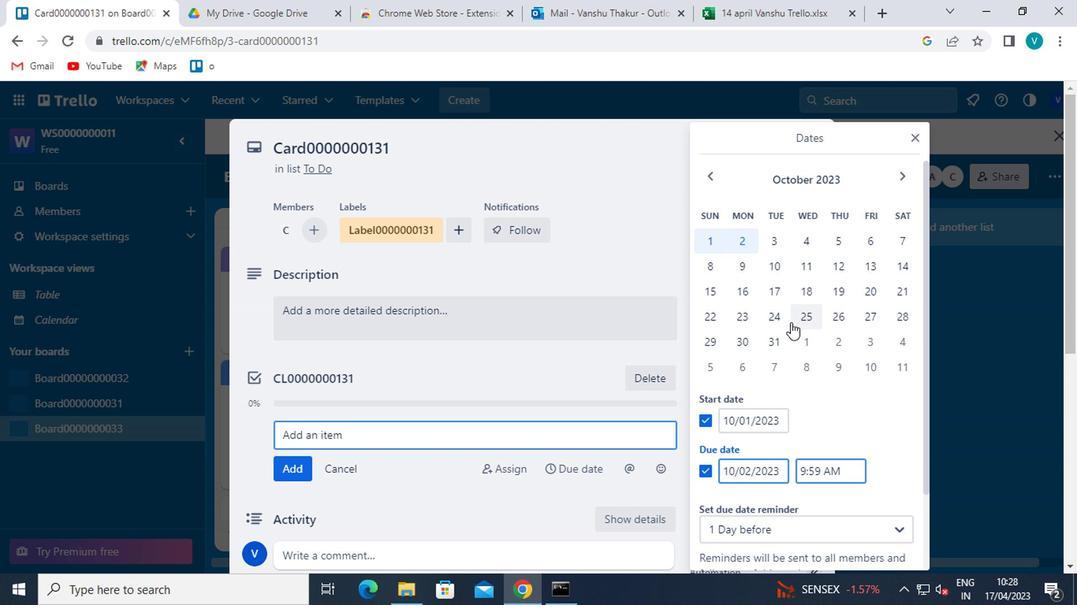 
Action: Mouse moved to (774, 336)
Screenshot: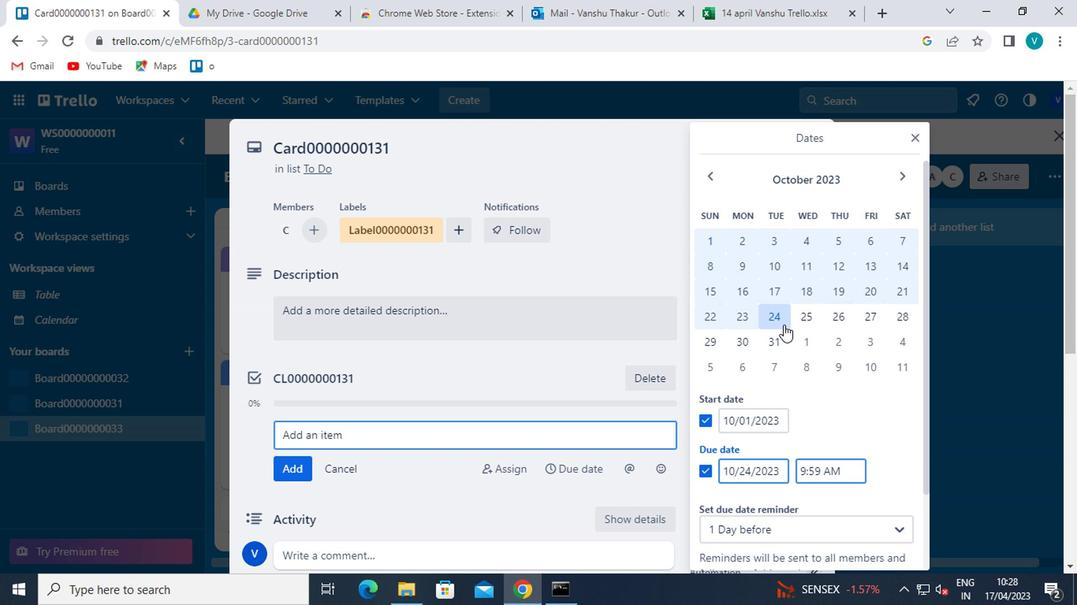 
Action: Mouse pressed left at (774, 336)
Screenshot: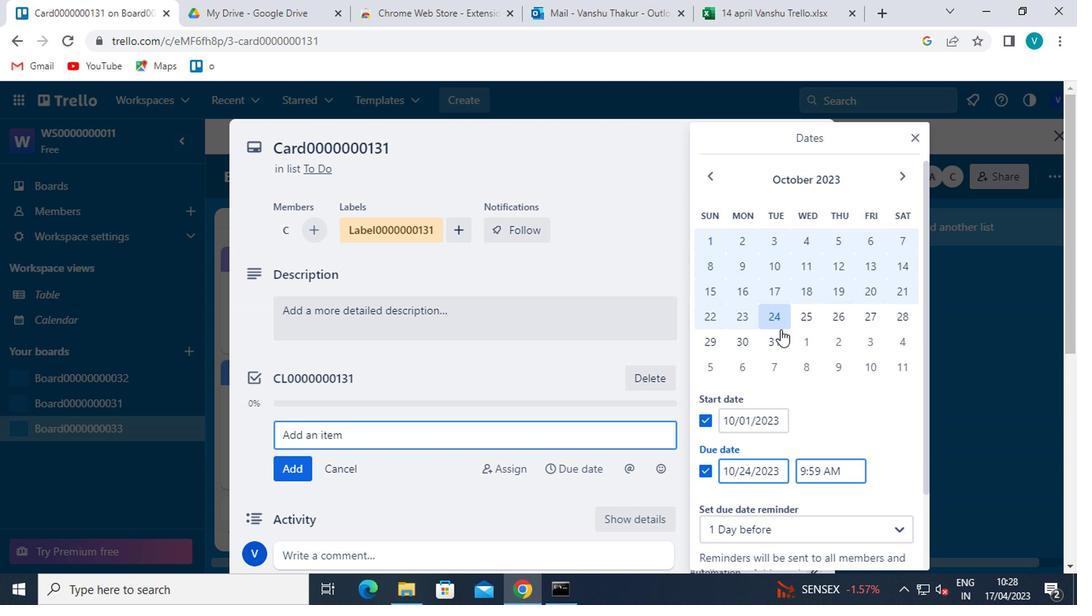 
Action: Mouse moved to (784, 430)
Screenshot: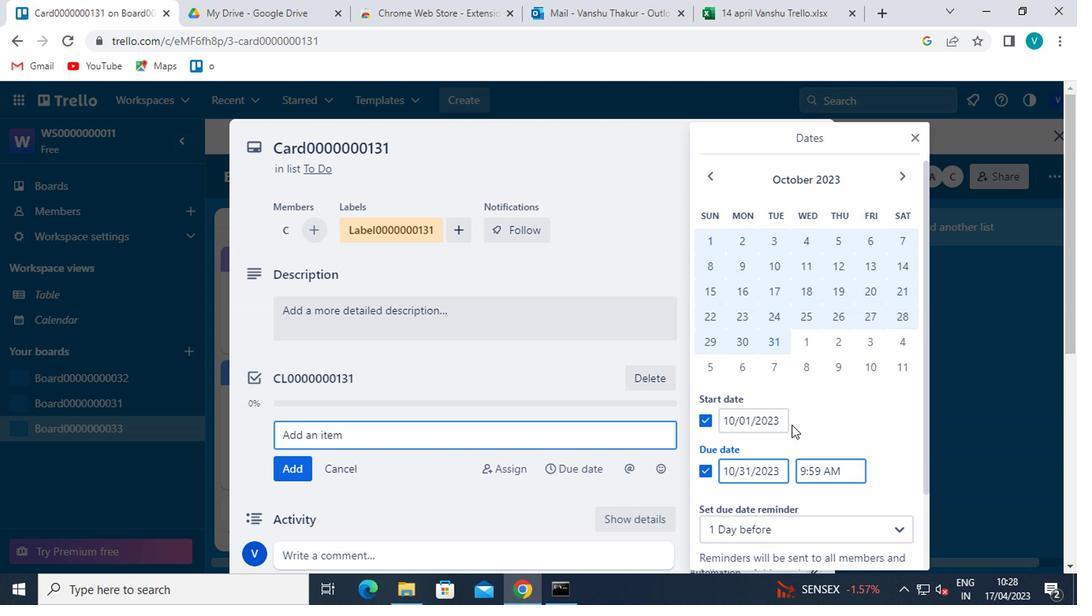 
Action: Mouse scrolled (784, 430) with delta (0, 0)
Screenshot: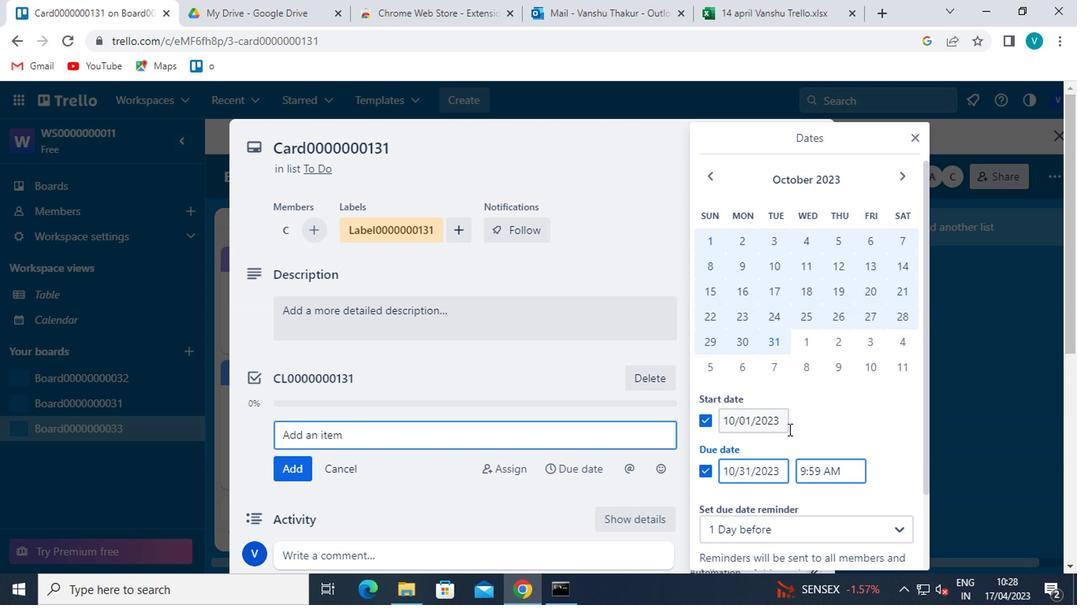 
Action: Mouse scrolled (784, 430) with delta (0, 0)
Screenshot: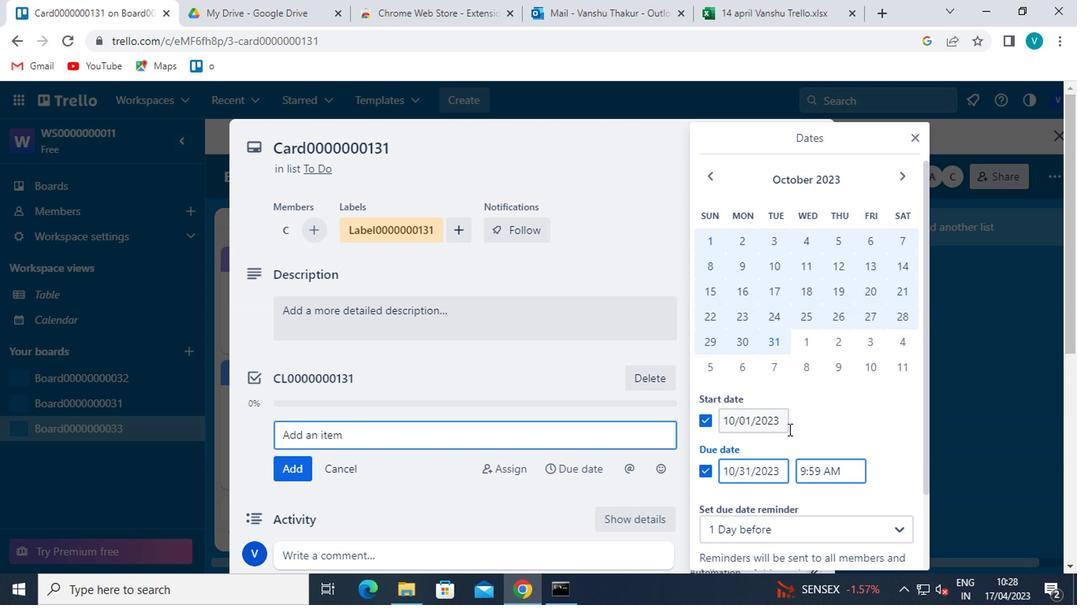 
Action: Mouse moved to (770, 511)
Screenshot: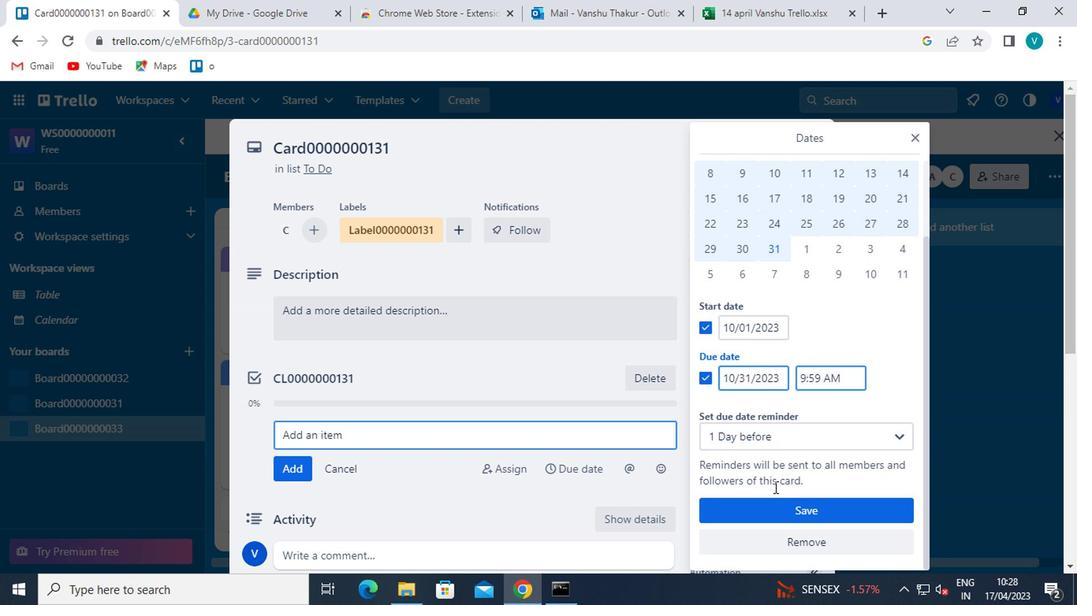 
Action: Mouse pressed left at (770, 511)
Screenshot: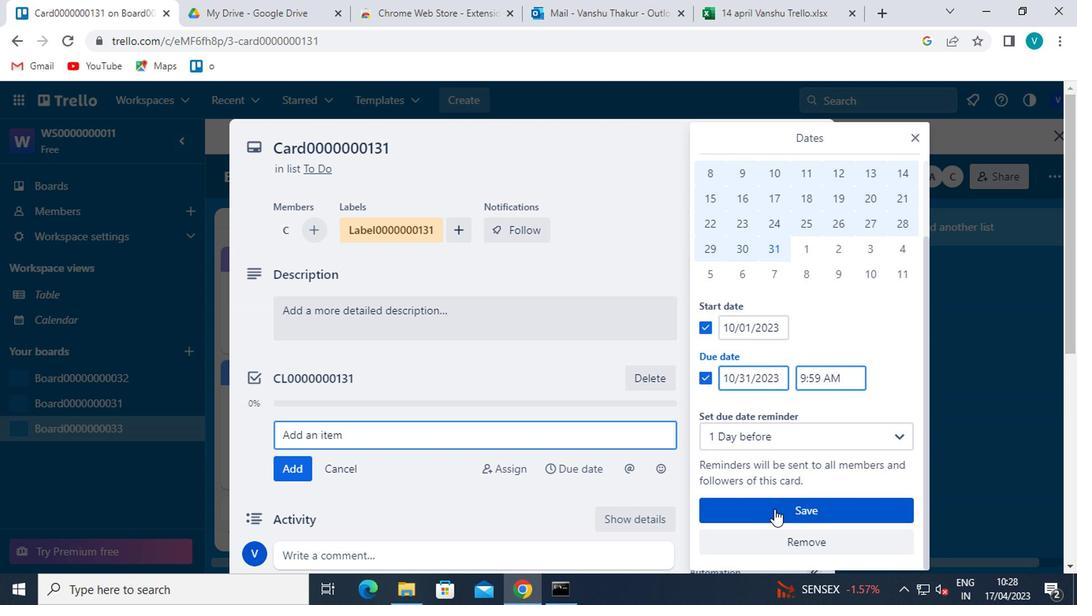 
